 Task: Look for space in Loni, India from 2nd September, 2023 to 10th September, 2023 for 1 adult in price range Rs.5000 to Rs.16000. Place can be private room with 1  bedroom having 1 bed and 1 bathroom. Property type can be house, flat, guest house, hotel. Booking option can be shelf check-in. Required host language is English.
Action: Mouse moved to (485, 90)
Screenshot: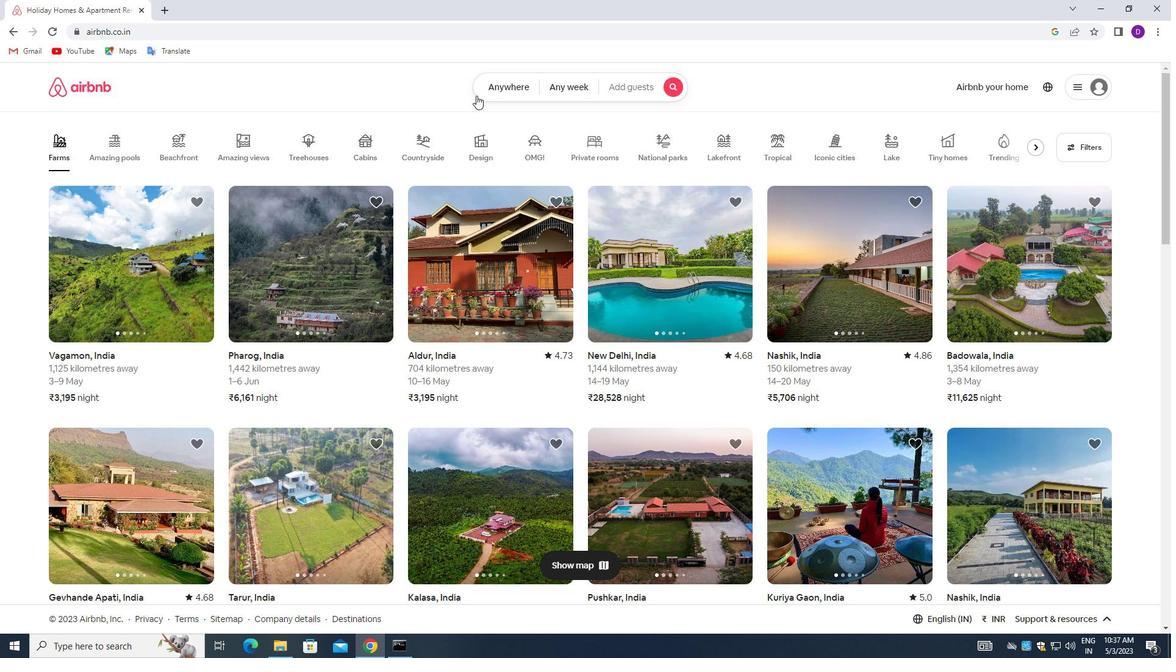
Action: Mouse pressed left at (485, 90)
Screenshot: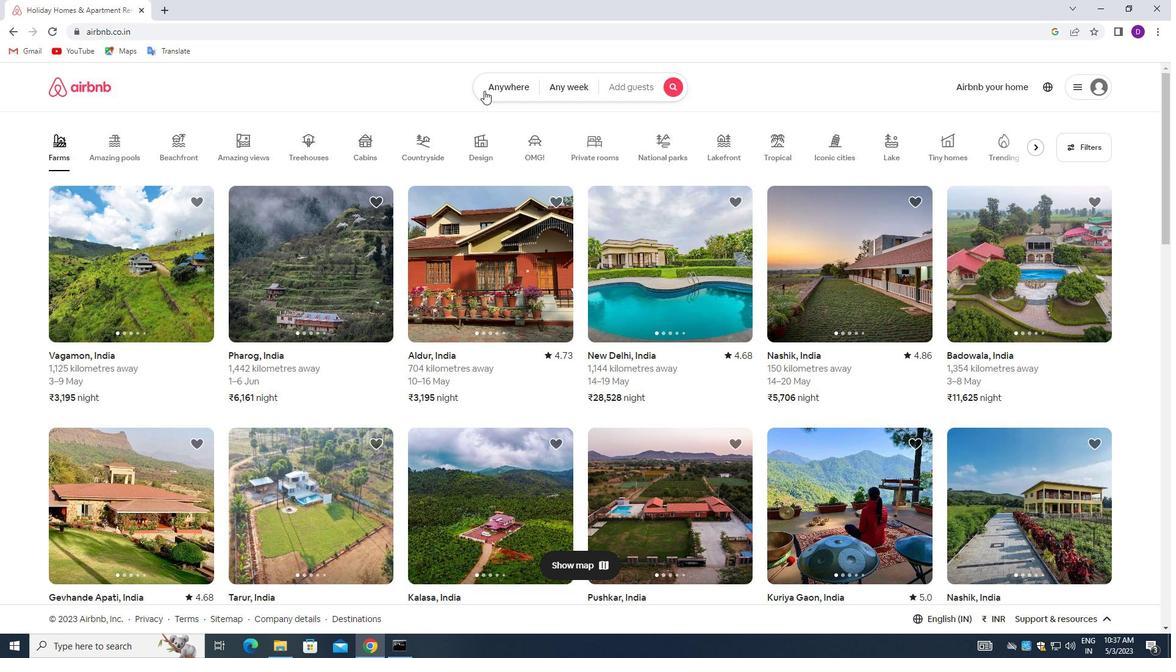 
Action: Mouse moved to (377, 137)
Screenshot: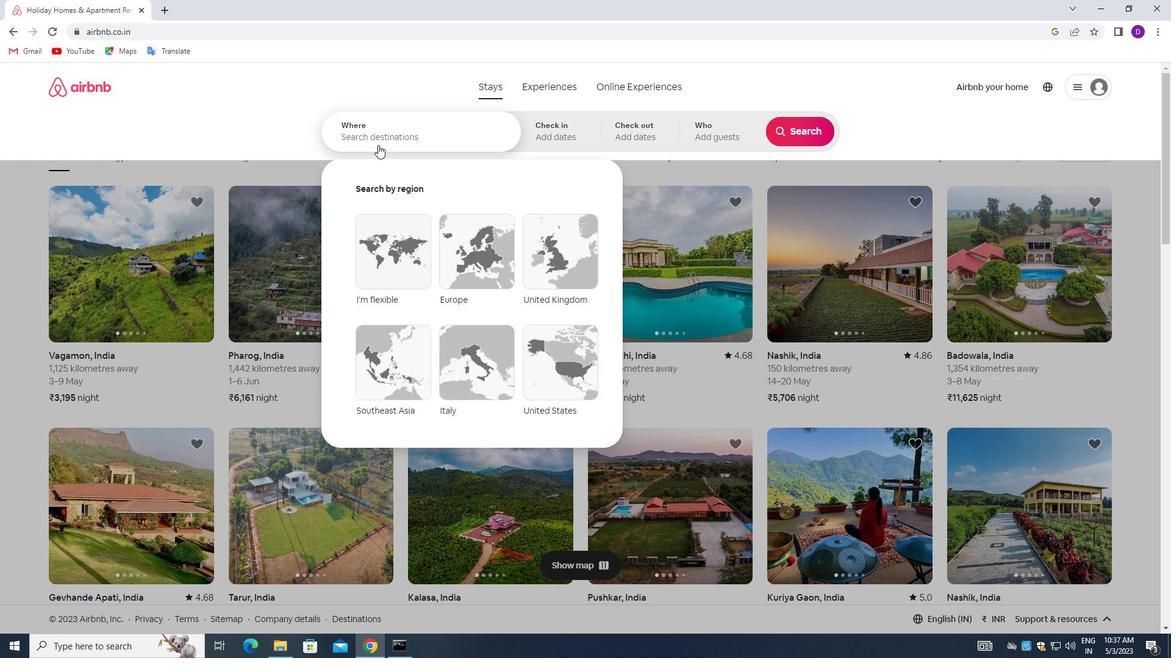 
Action: Mouse pressed left at (377, 137)
Screenshot: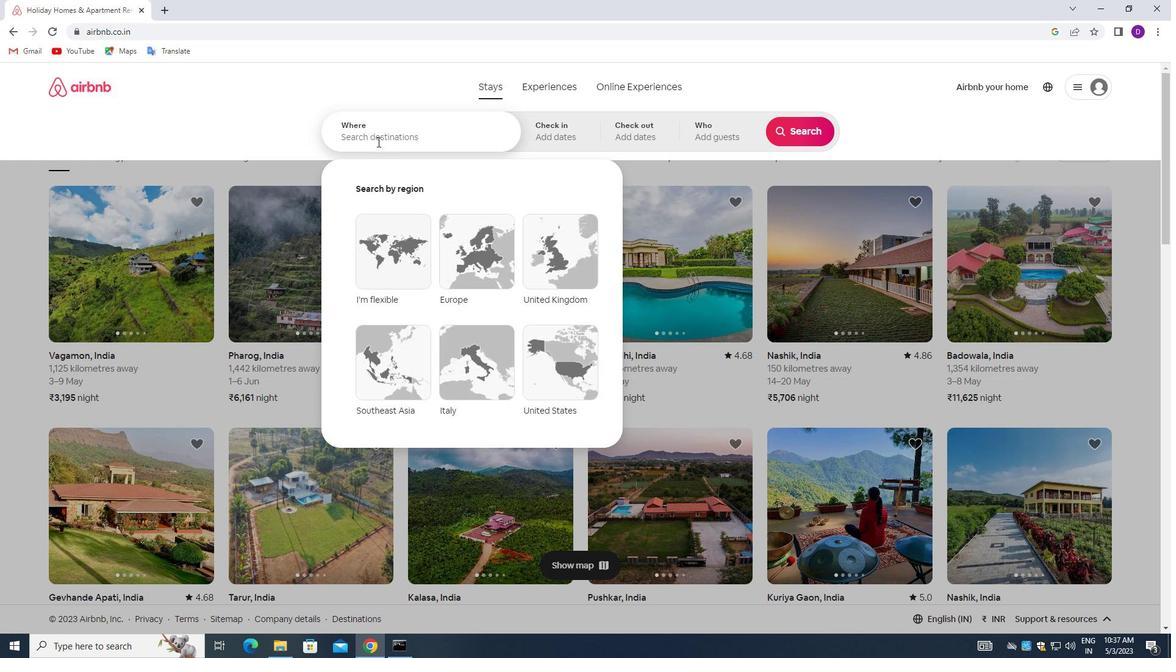 
Action: Mouse moved to (250, 119)
Screenshot: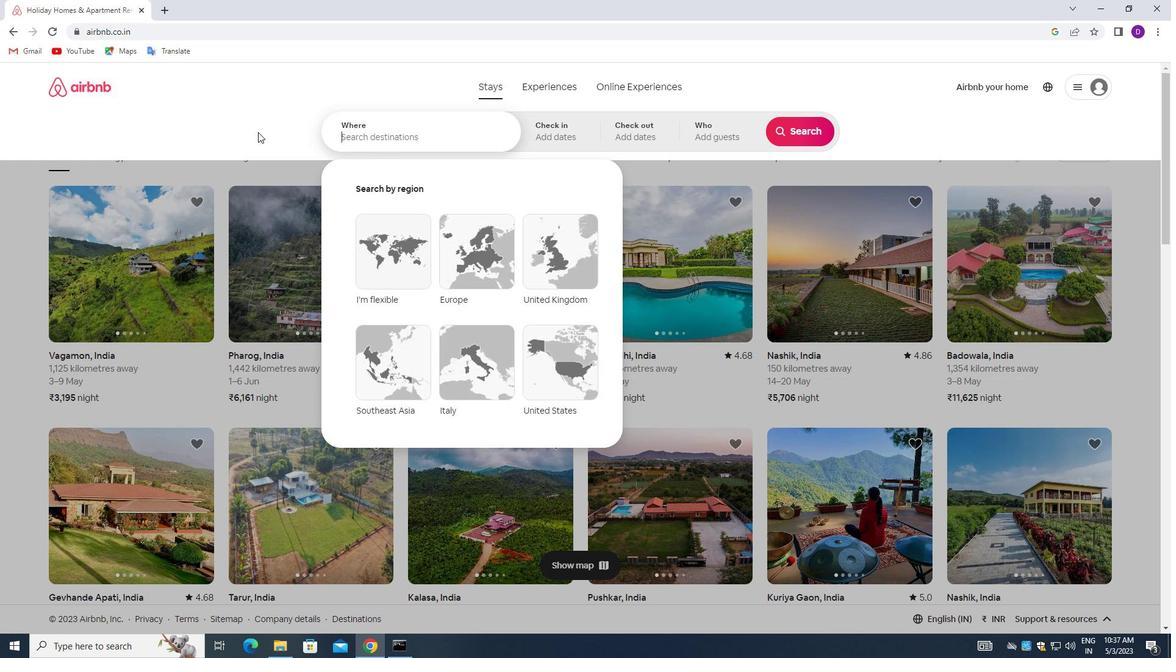 
Action: Key pressed <Key.shift>LONI,<Key.space><Key.shift>INDIA<Key.enter>
Screenshot: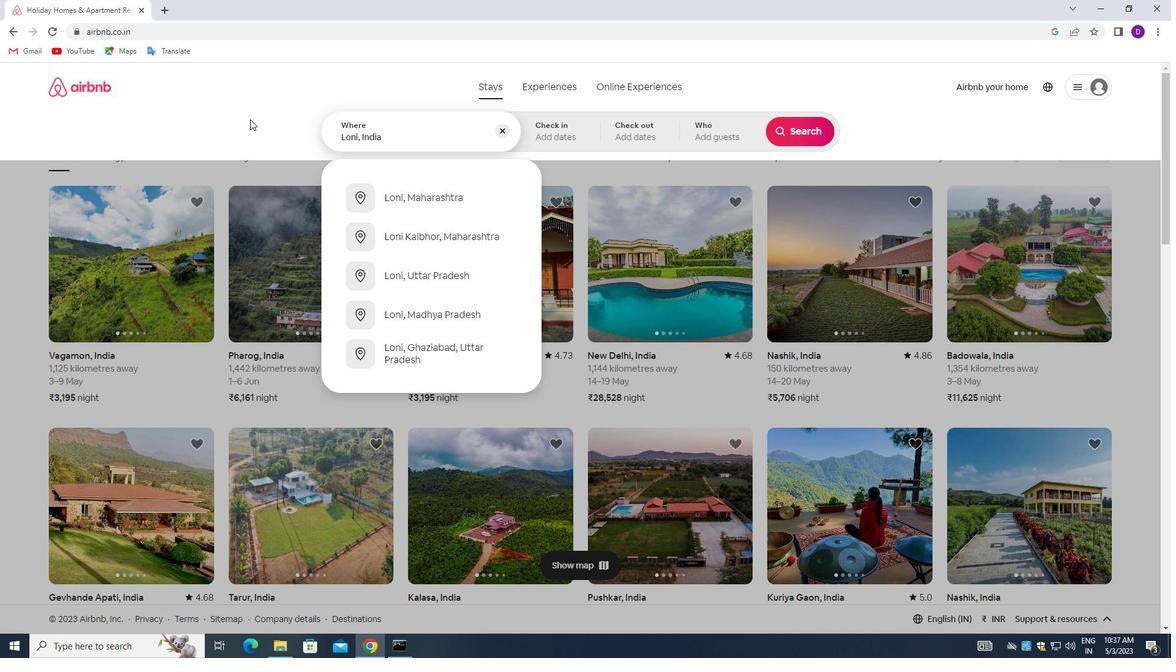 
Action: Mouse moved to (802, 230)
Screenshot: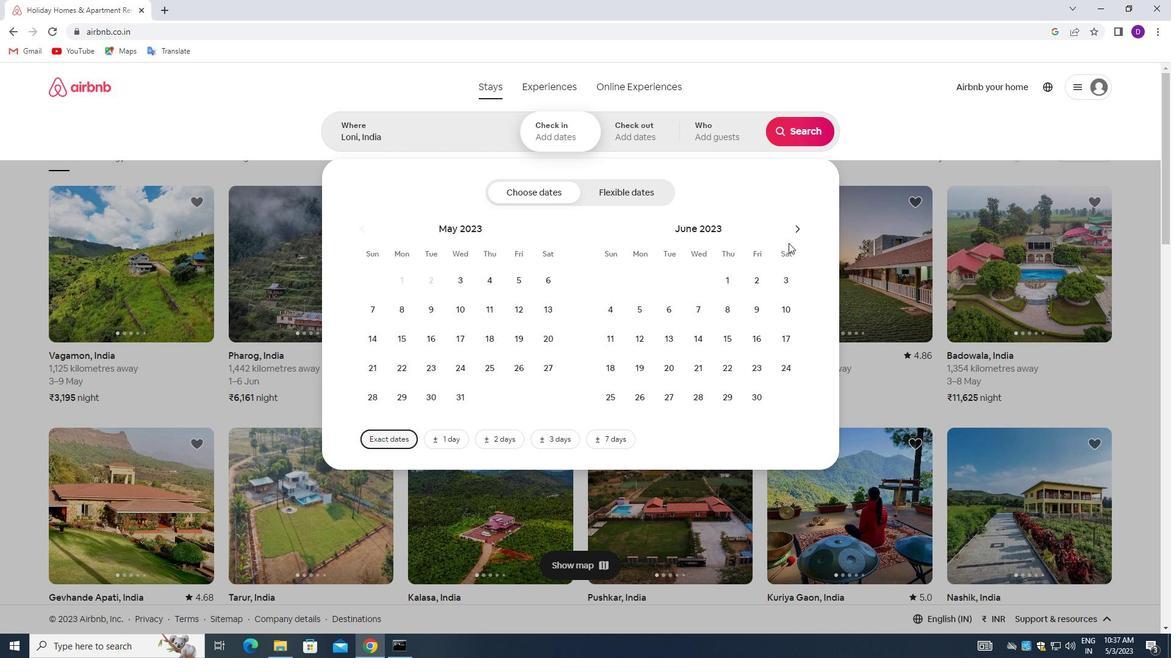 
Action: Mouse pressed left at (802, 230)
Screenshot: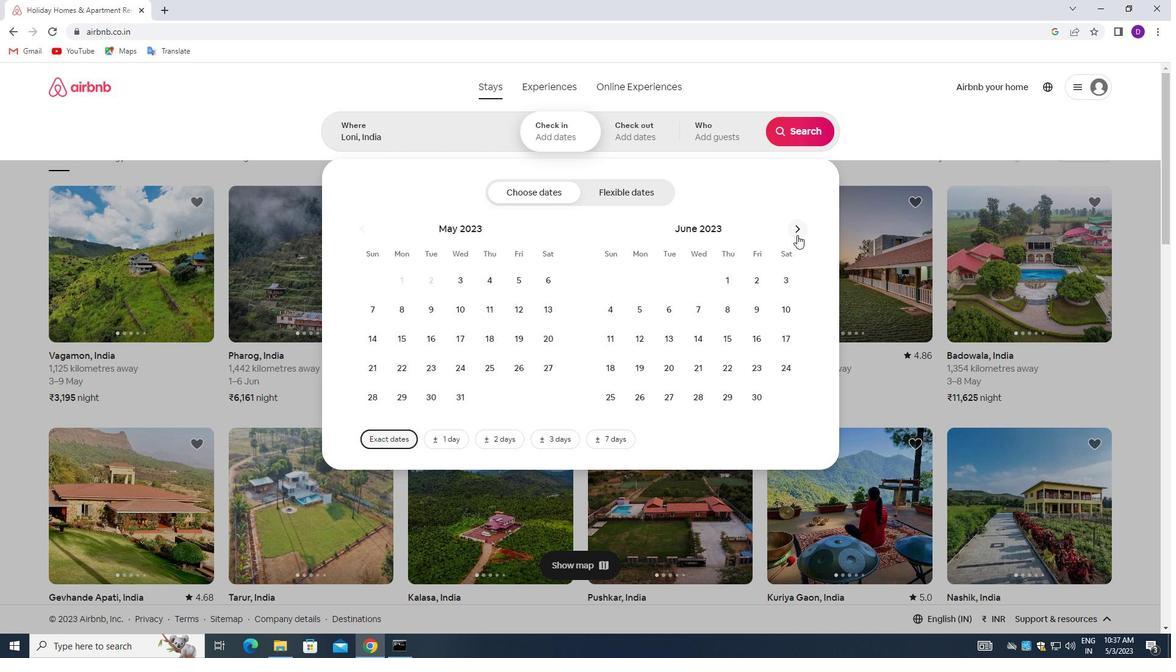 
Action: Mouse pressed left at (802, 230)
Screenshot: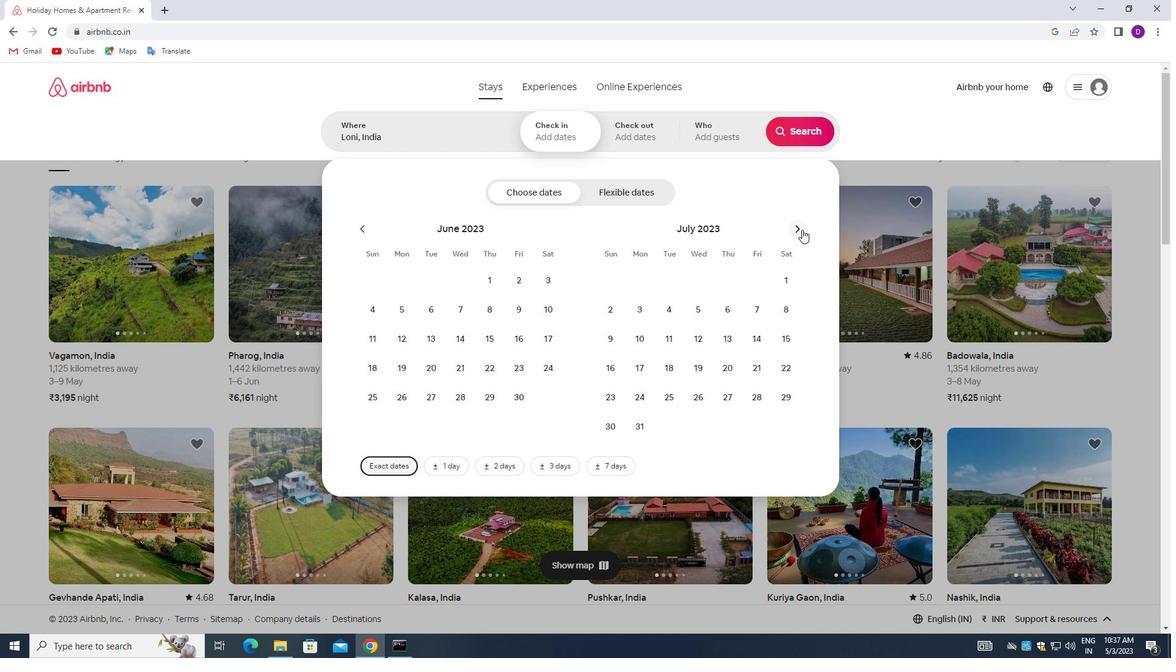 
Action: Mouse pressed left at (802, 230)
Screenshot: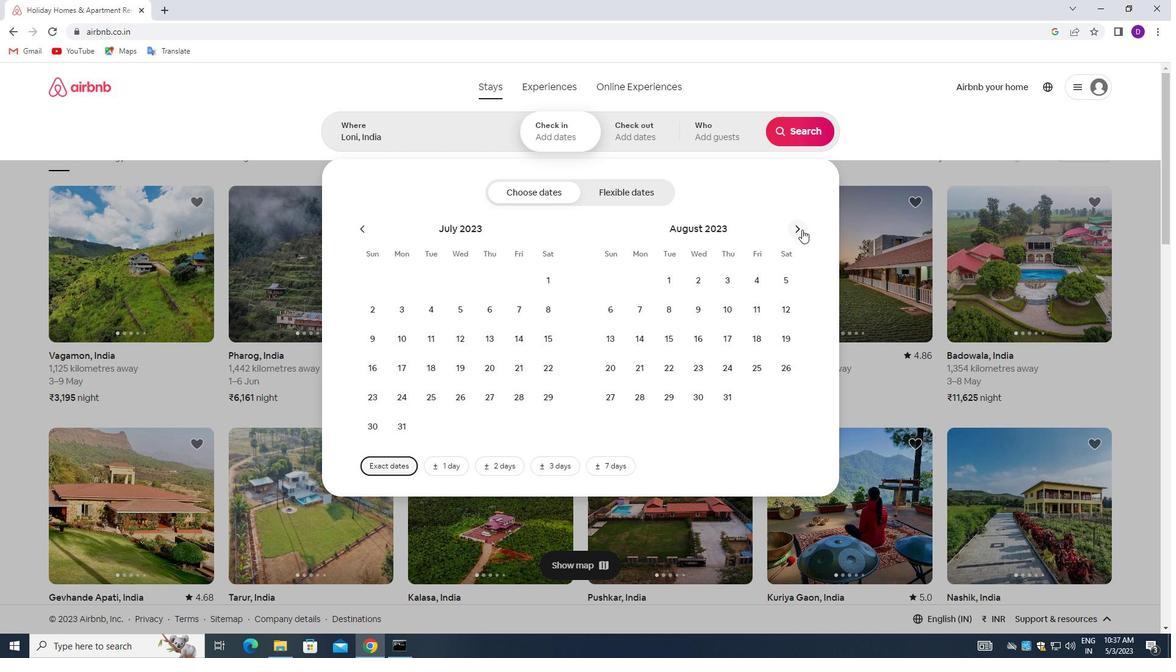 
Action: Mouse moved to (790, 280)
Screenshot: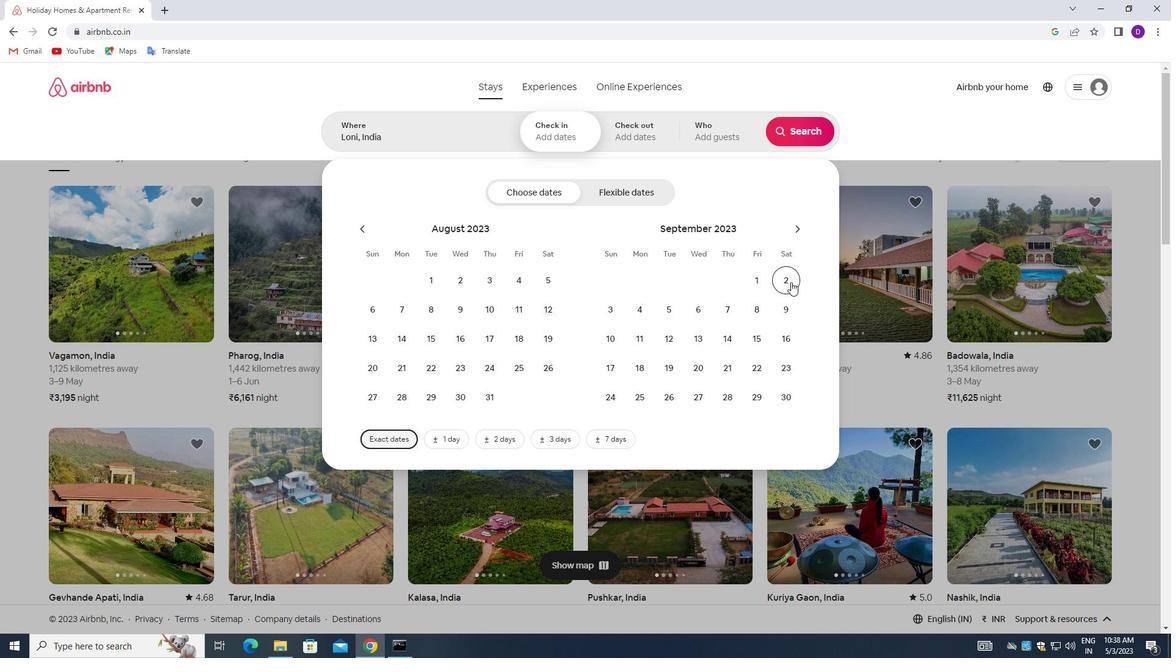 
Action: Mouse pressed left at (790, 280)
Screenshot: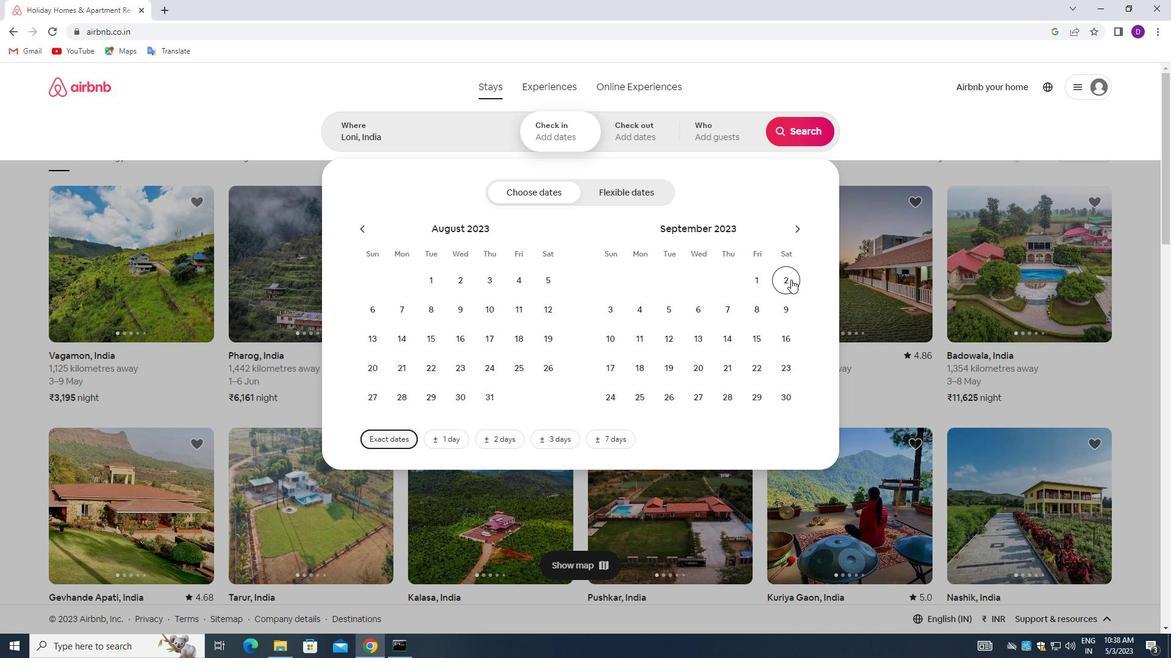 
Action: Mouse moved to (615, 333)
Screenshot: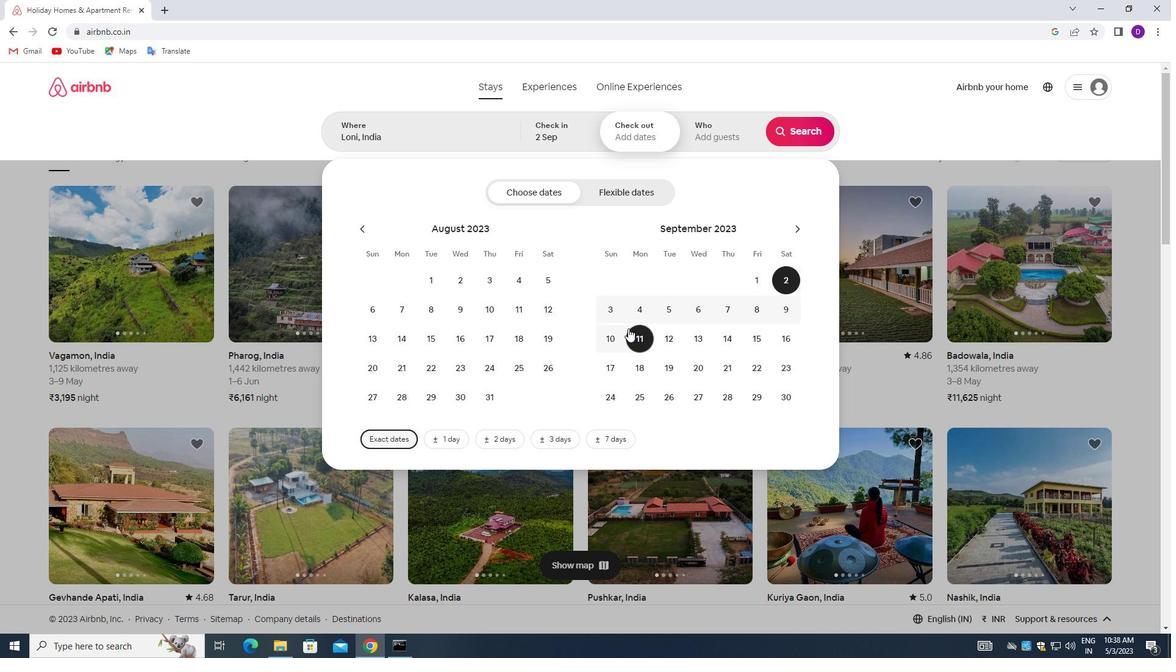 
Action: Mouse pressed left at (615, 333)
Screenshot: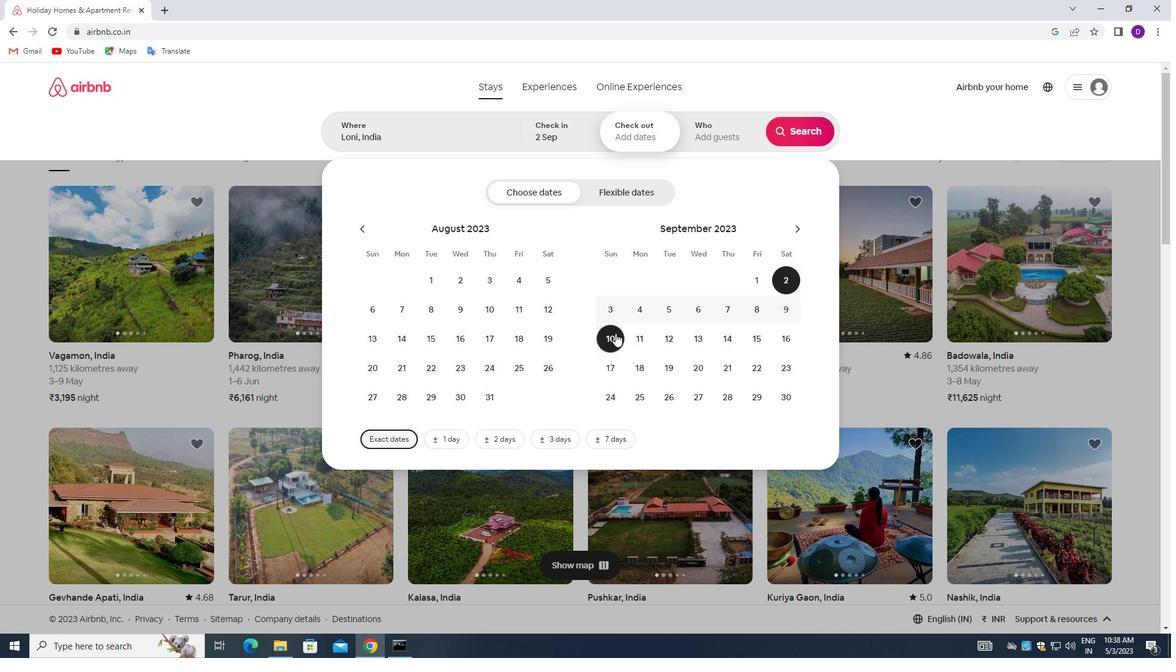 
Action: Mouse moved to (702, 136)
Screenshot: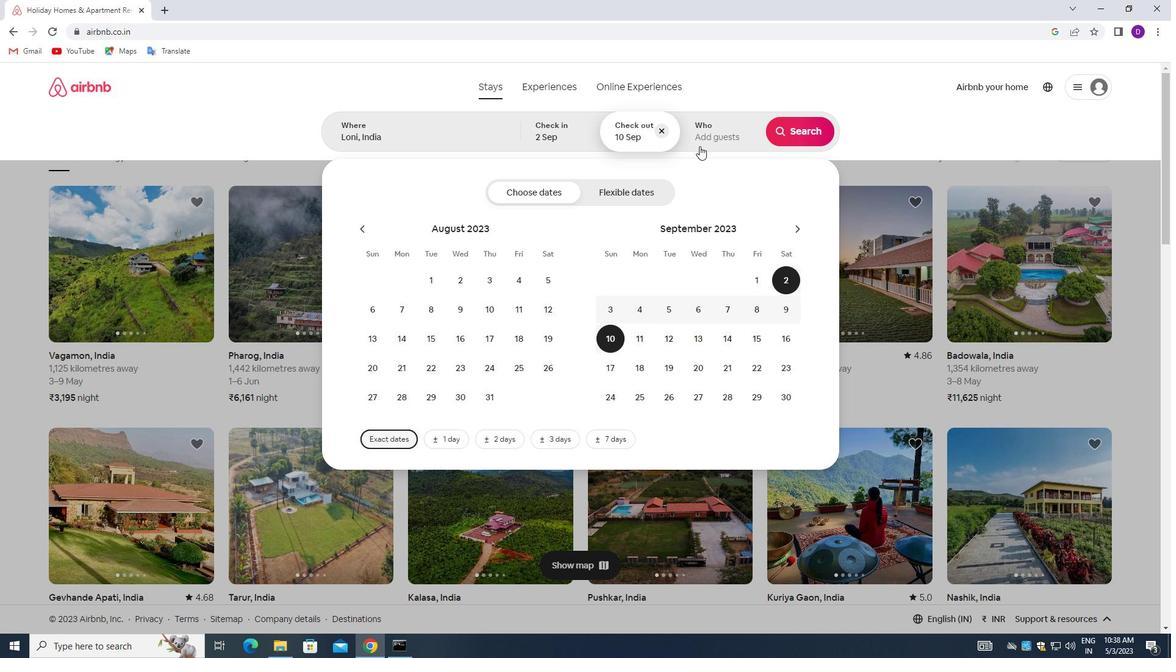 
Action: Mouse pressed left at (702, 136)
Screenshot: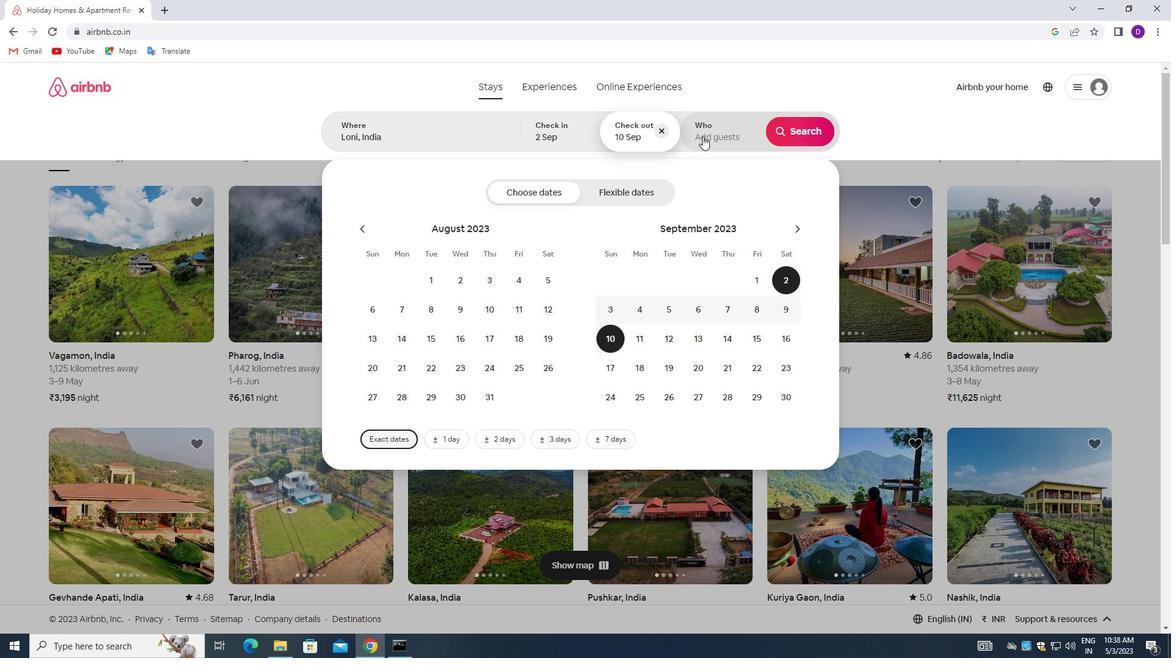 
Action: Mouse moved to (804, 197)
Screenshot: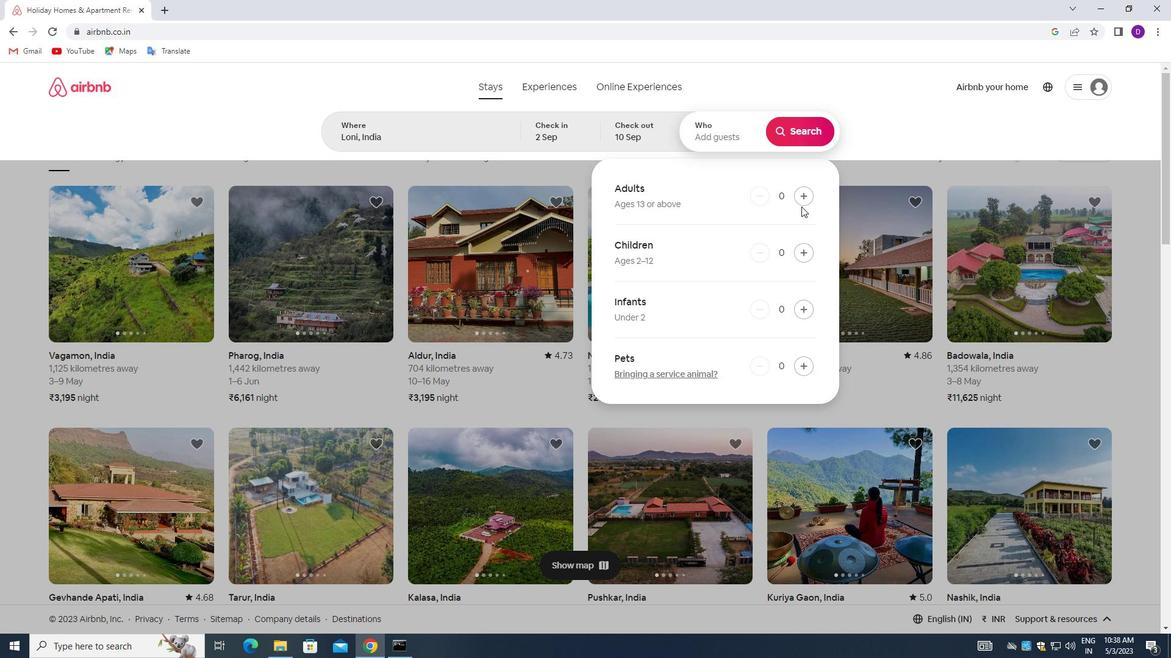 
Action: Mouse pressed left at (804, 197)
Screenshot: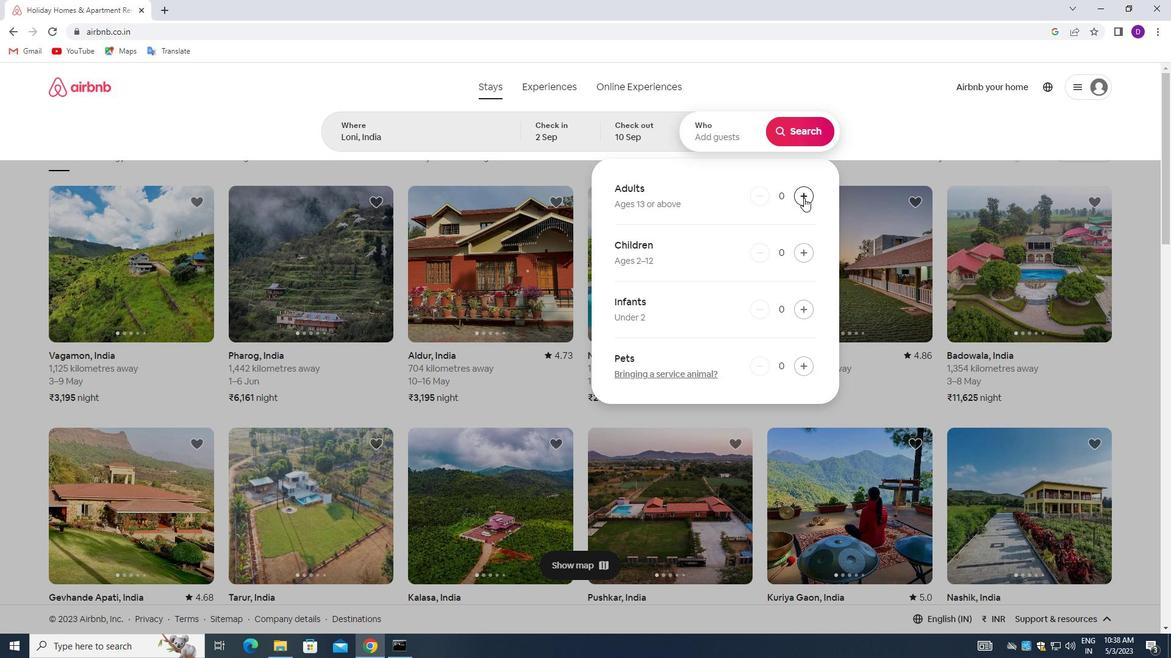 
Action: Mouse moved to (799, 134)
Screenshot: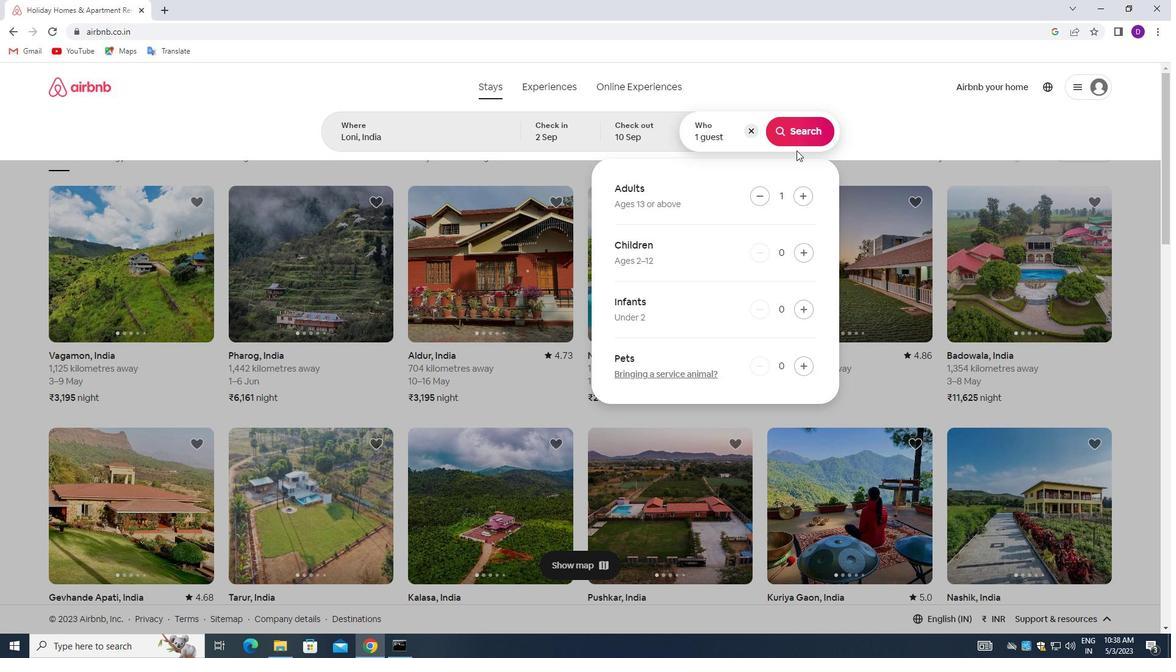 
Action: Mouse pressed left at (799, 134)
Screenshot: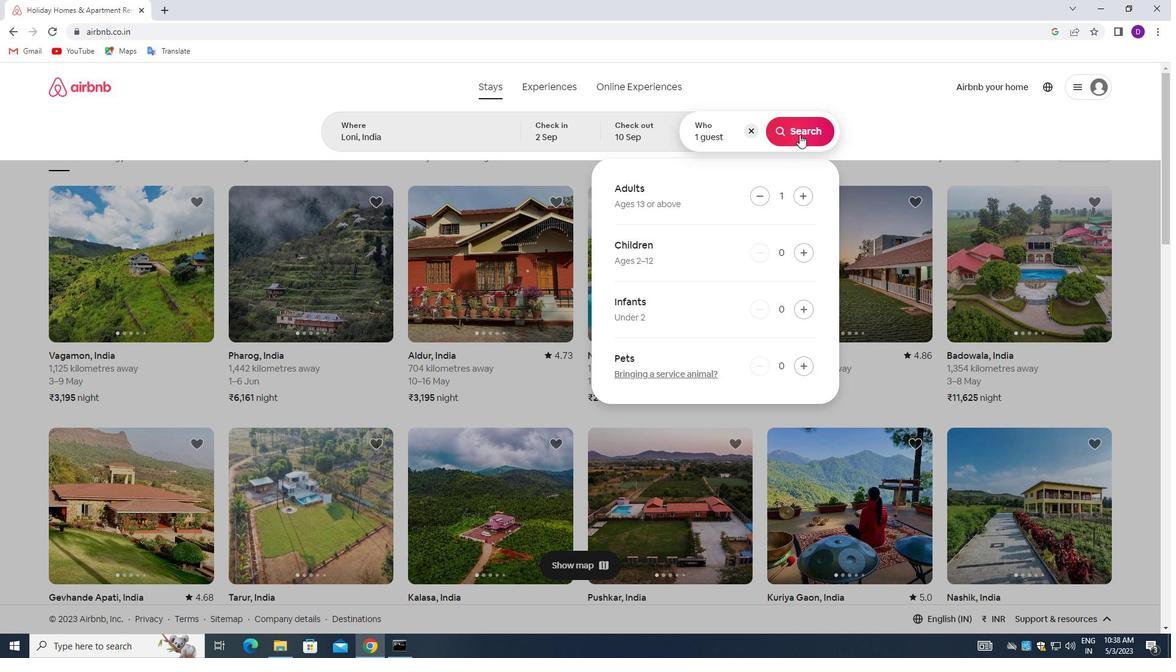 
Action: Mouse moved to (1105, 137)
Screenshot: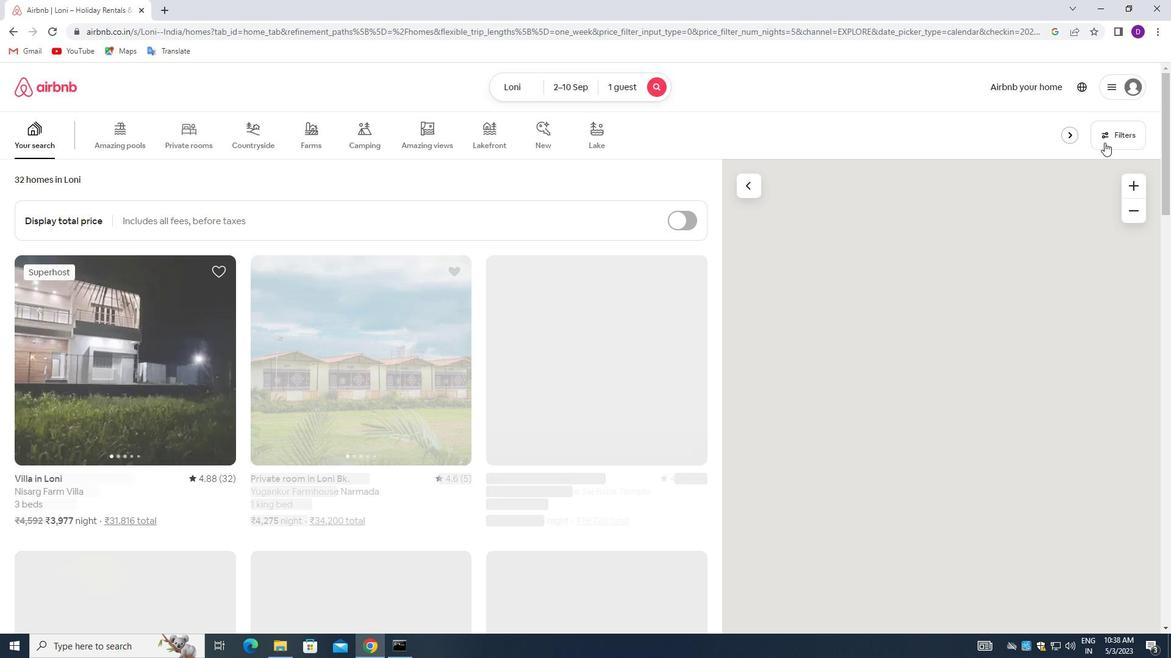 
Action: Mouse pressed left at (1105, 137)
Screenshot: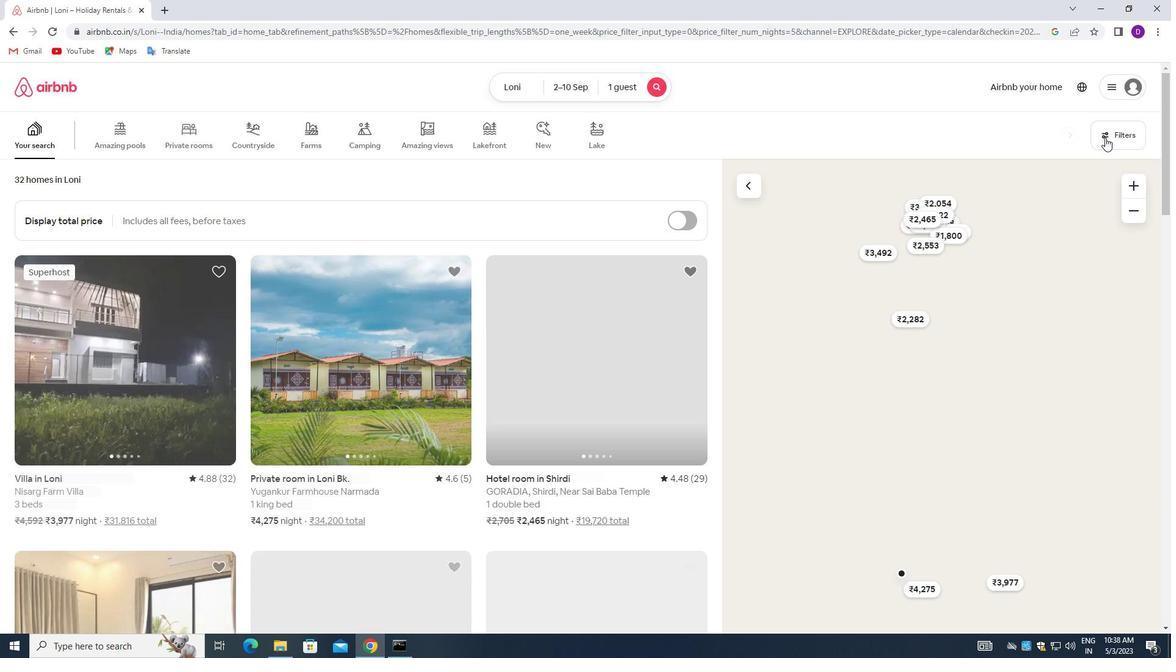 
Action: Mouse moved to (430, 292)
Screenshot: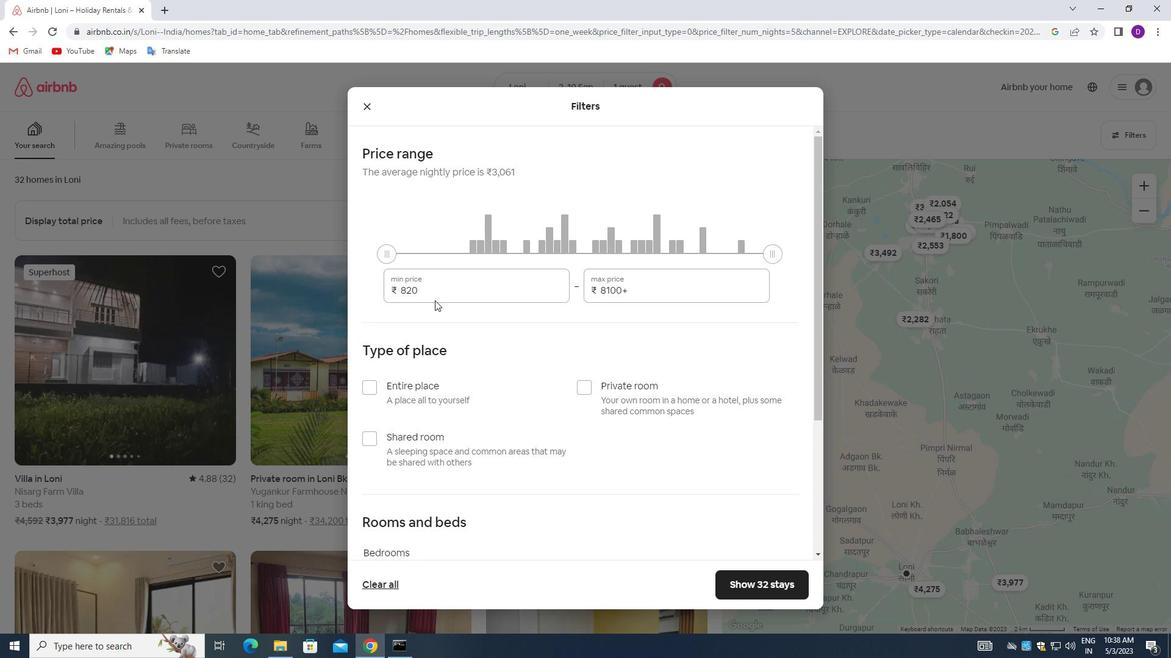 
Action: Mouse pressed left at (430, 292)
Screenshot: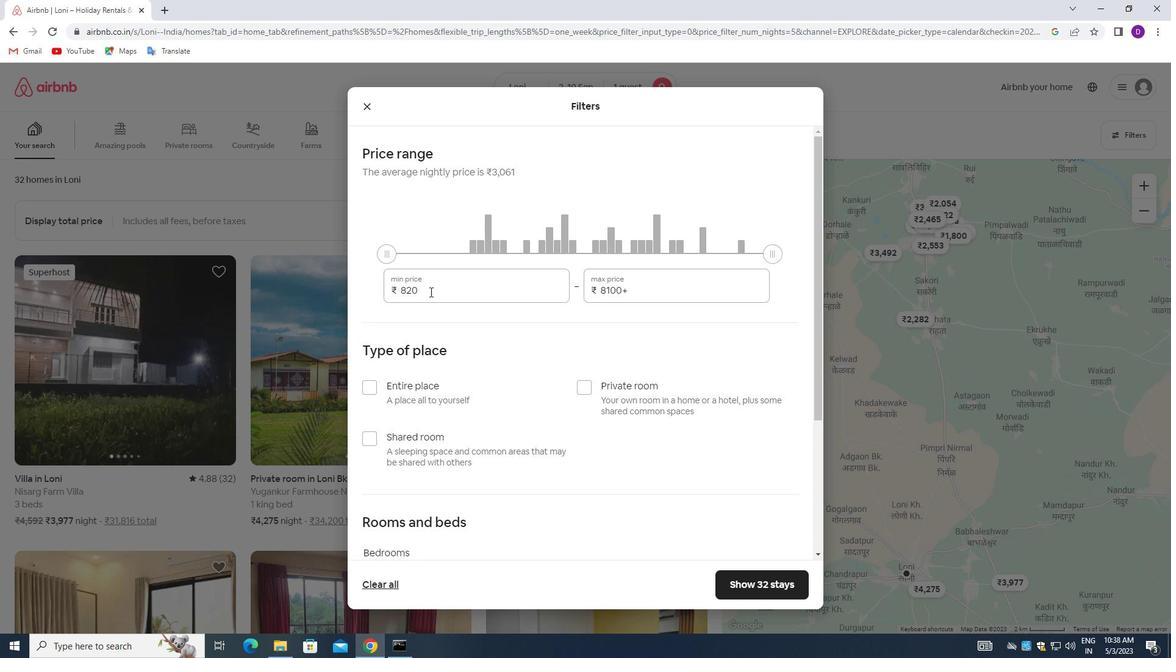 
Action: Mouse pressed left at (430, 292)
Screenshot: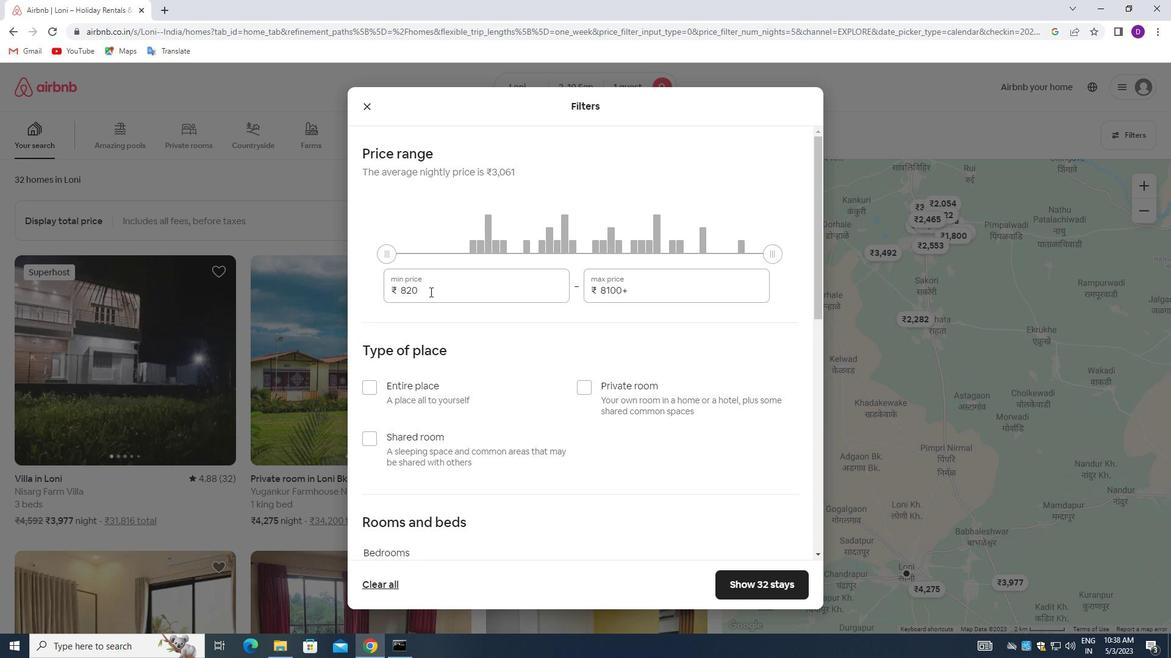 
Action: Key pressed 5000<Key.tab>16000
Screenshot: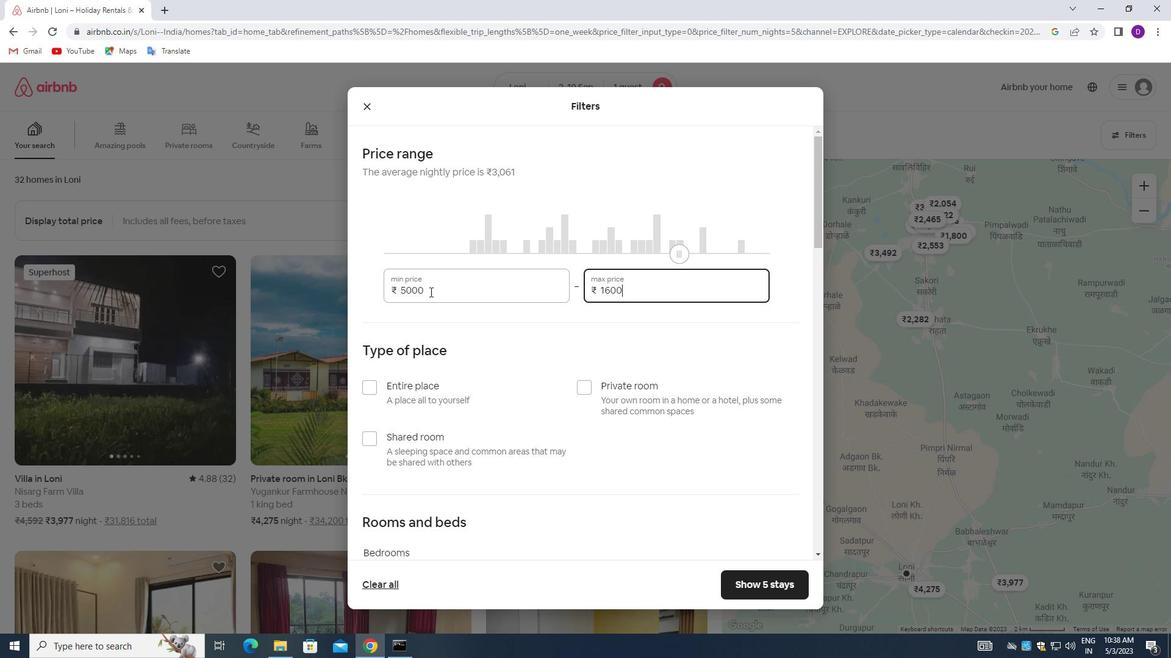 
Action: Mouse moved to (514, 342)
Screenshot: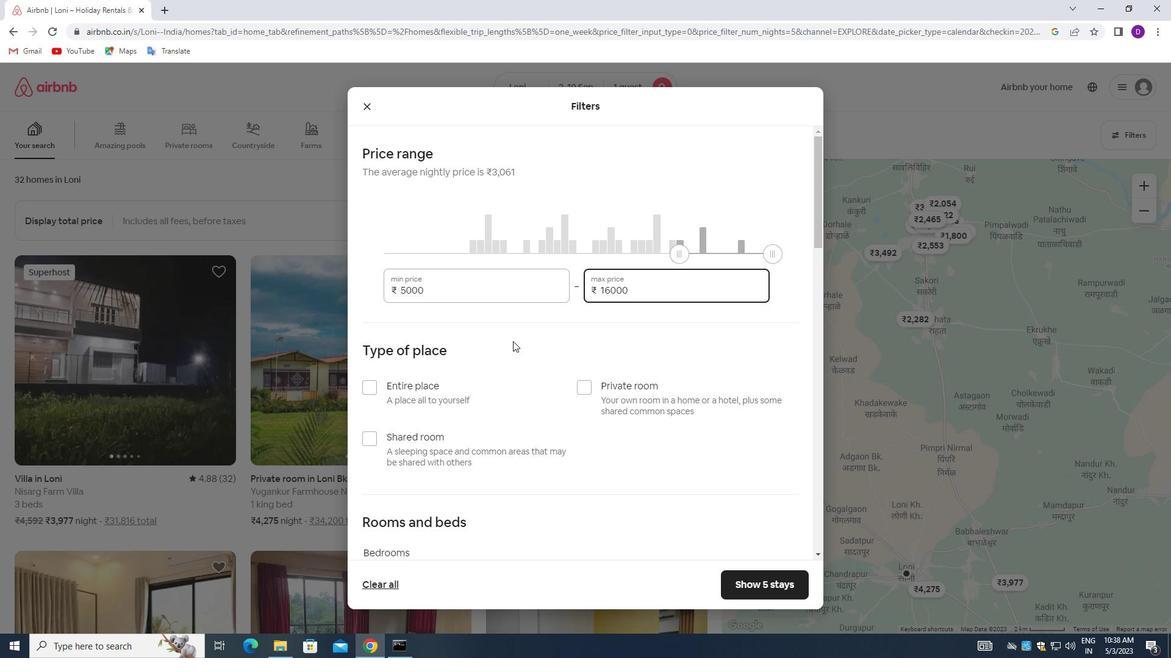 
Action: Mouse scrolled (514, 342) with delta (0, 0)
Screenshot: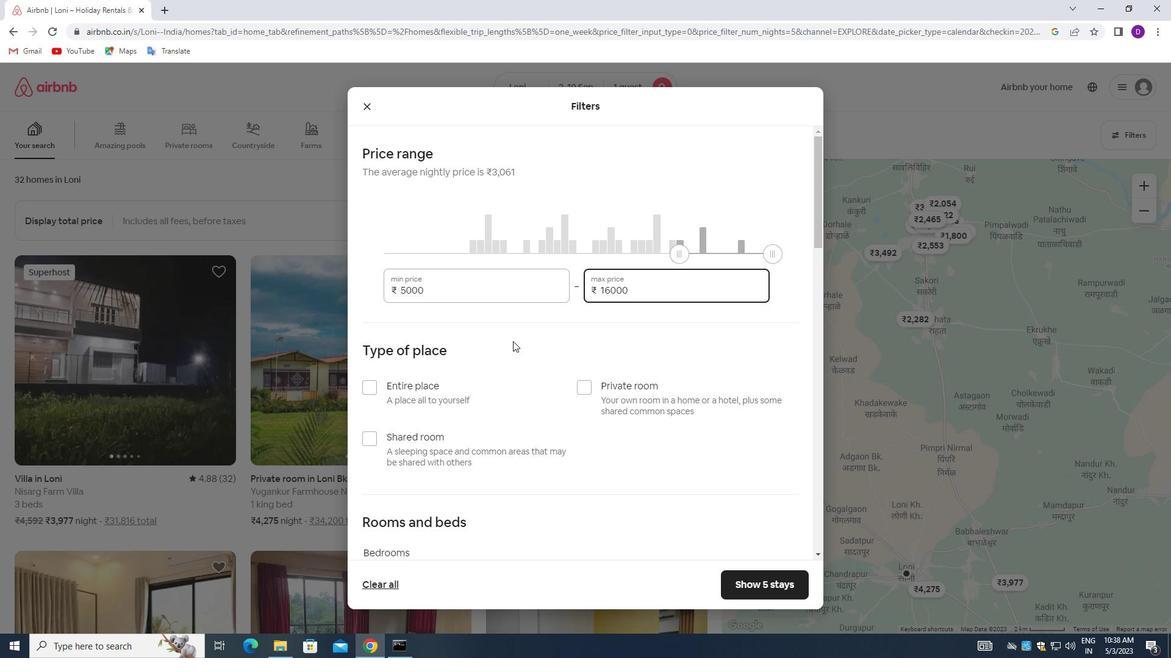 
Action: Mouse moved to (515, 344)
Screenshot: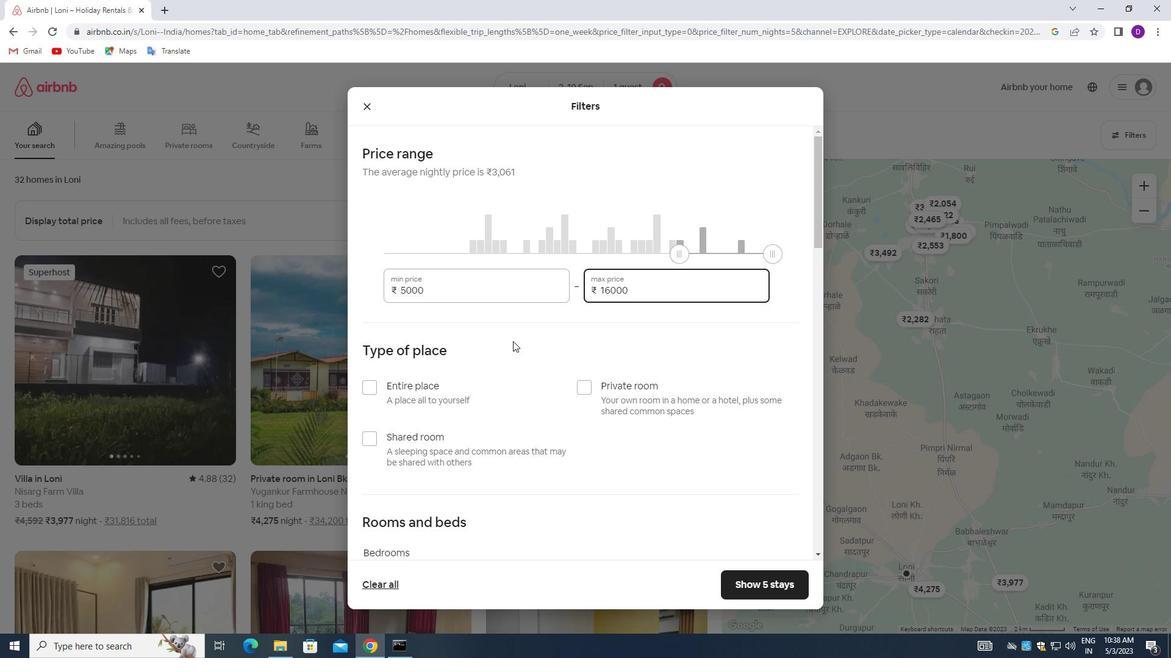 
Action: Mouse scrolled (515, 343) with delta (0, 0)
Screenshot: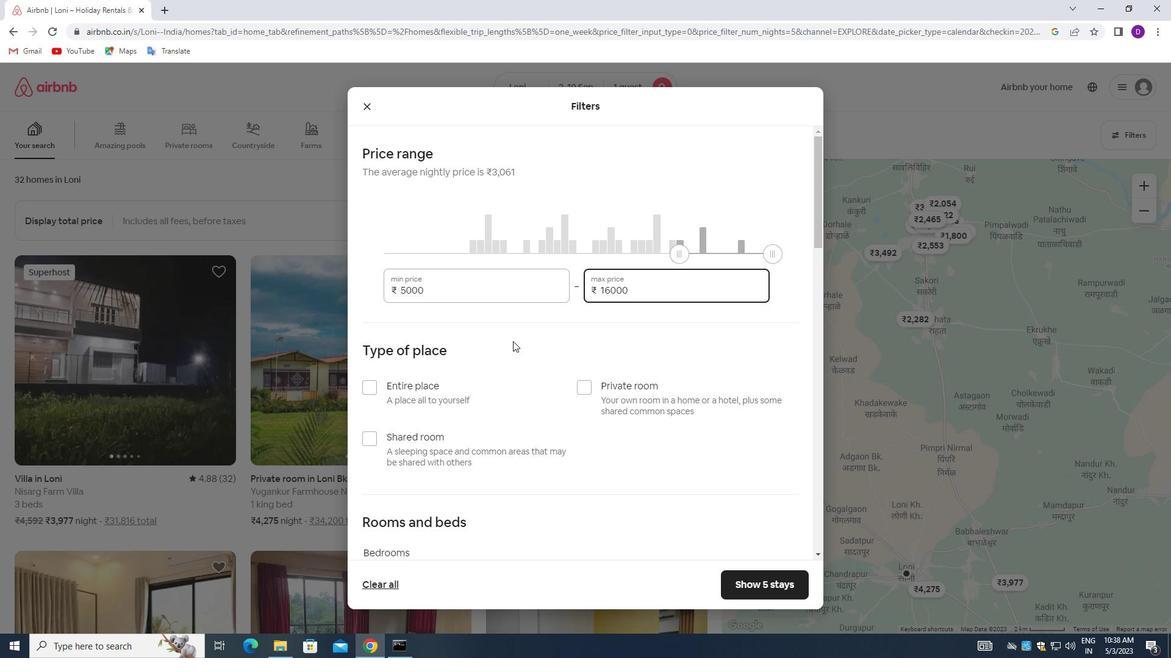 
Action: Mouse moved to (580, 270)
Screenshot: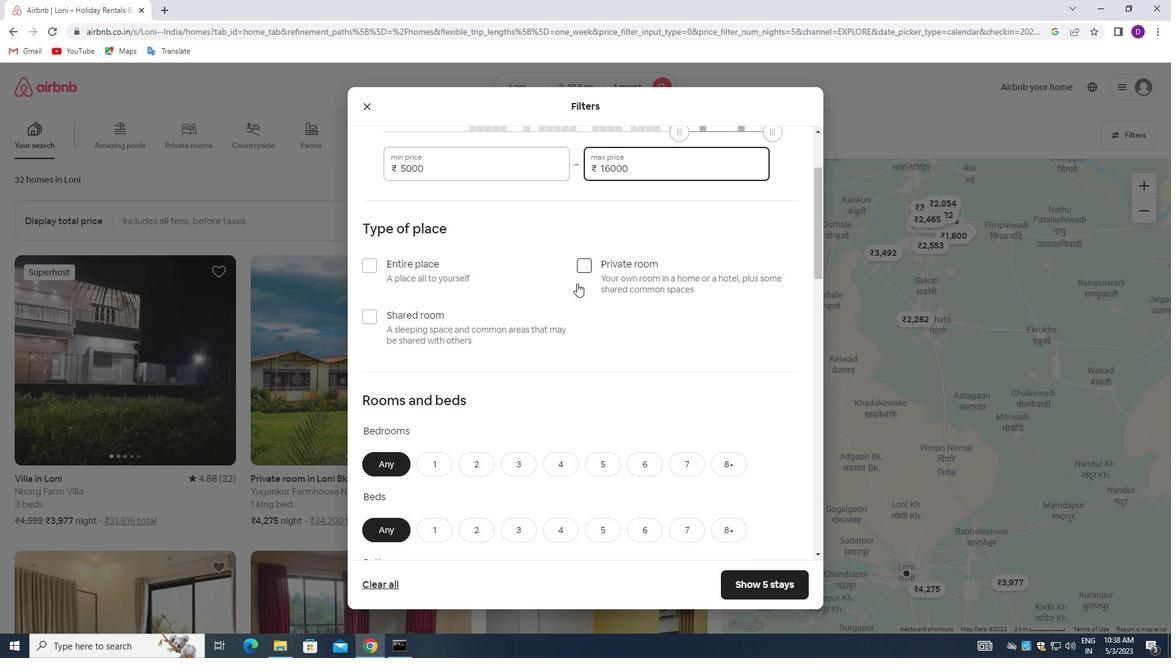 
Action: Mouse pressed left at (580, 270)
Screenshot: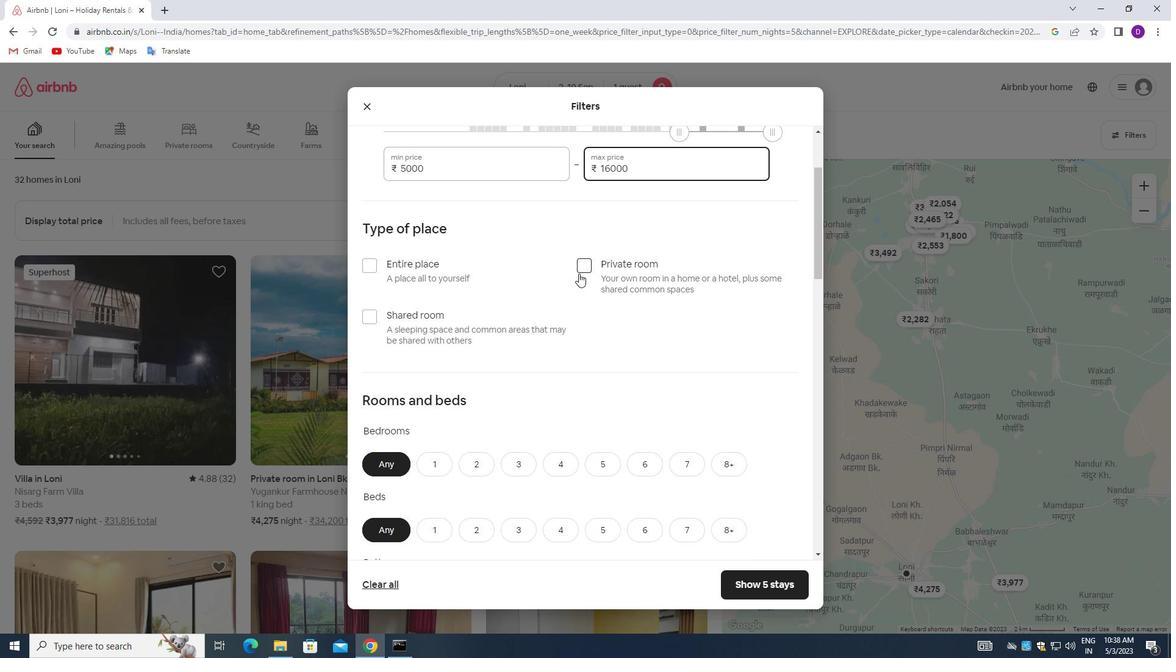 
Action: Mouse moved to (516, 325)
Screenshot: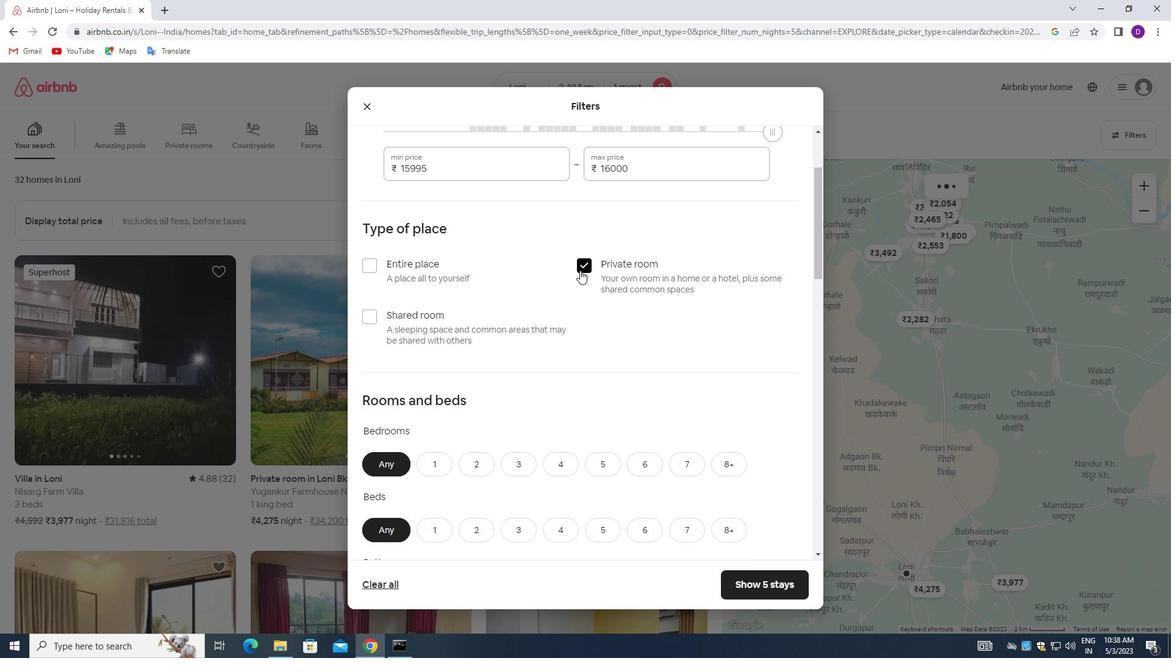 
Action: Mouse scrolled (516, 325) with delta (0, 0)
Screenshot: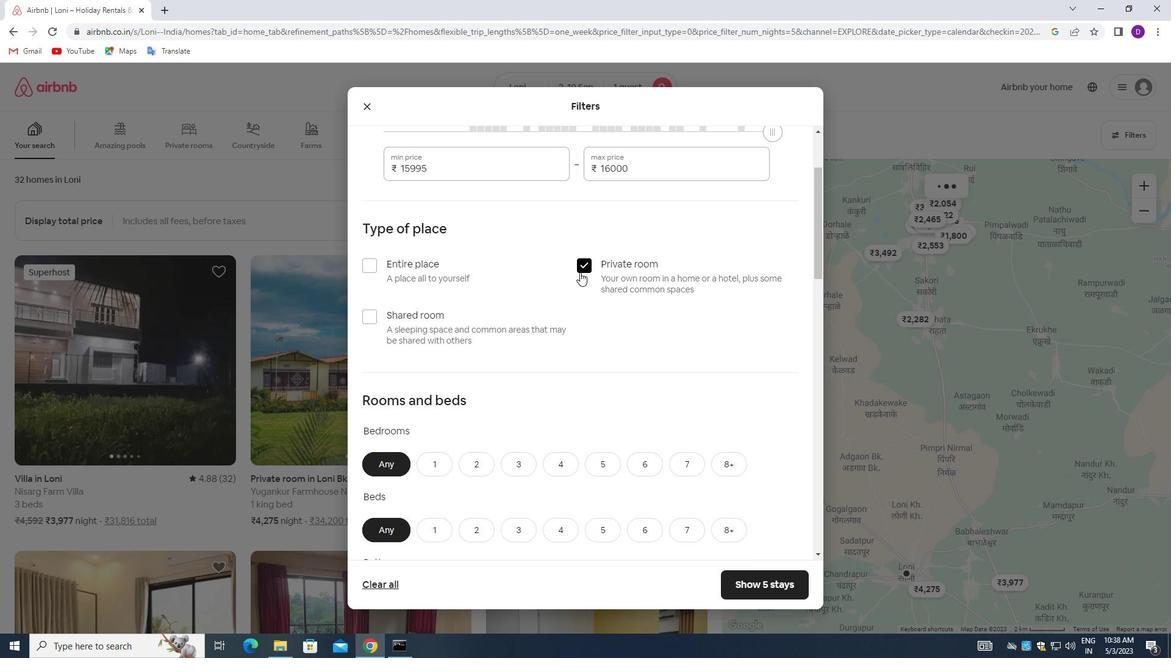 
Action: Mouse moved to (514, 327)
Screenshot: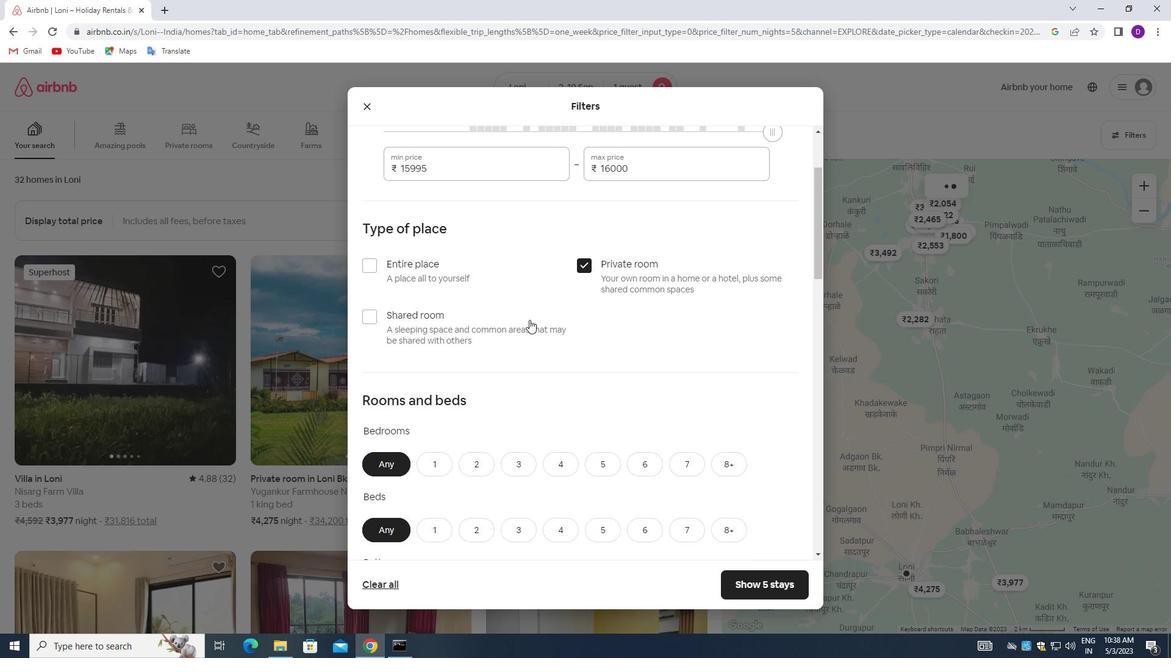 
Action: Mouse scrolled (514, 327) with delta (0, 0)
Screenshot: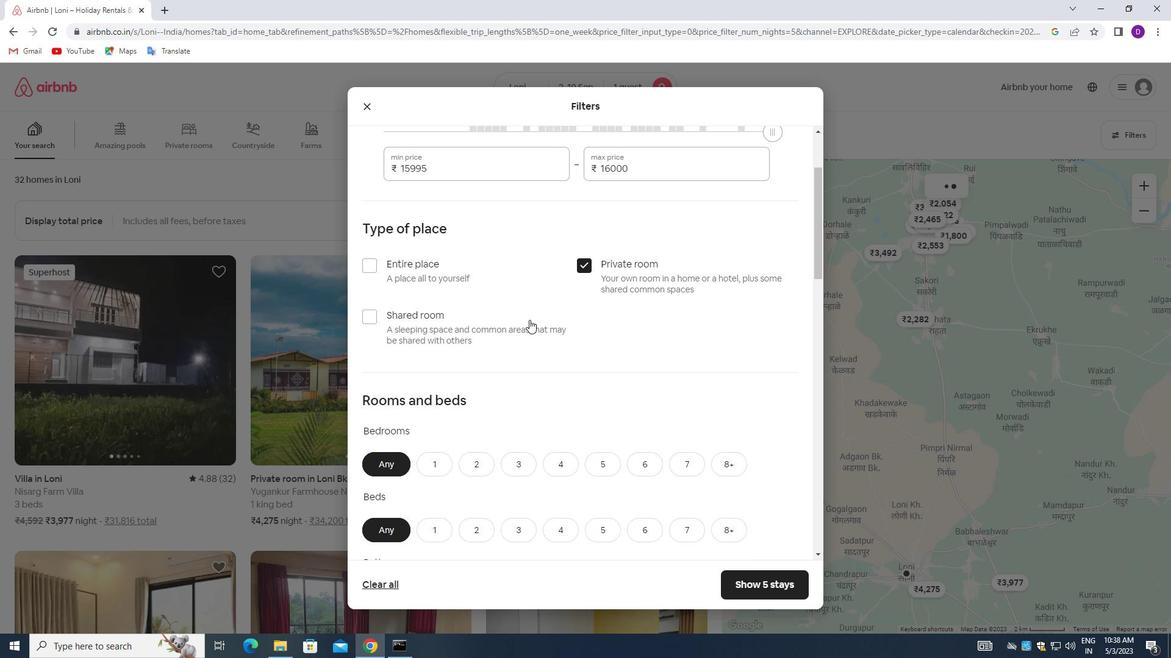 
Action: Mouse scrolled (514, 327) with delta (0, 0)
Screenshot: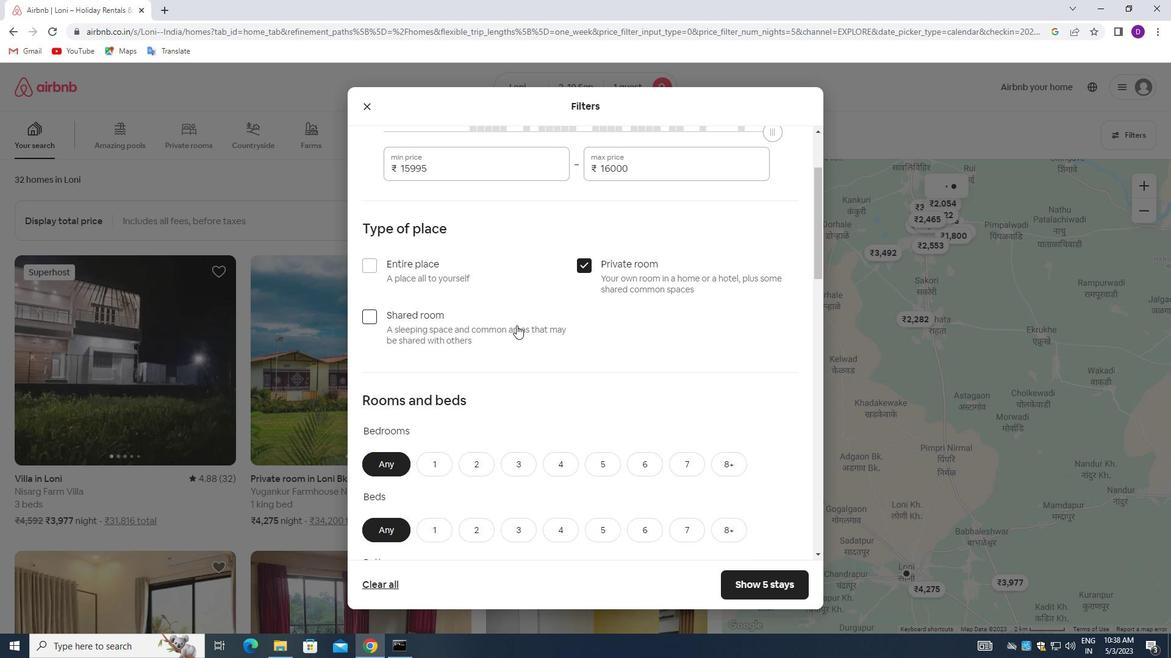 
Action: Mouse moved to (431, 291)
Screenshot: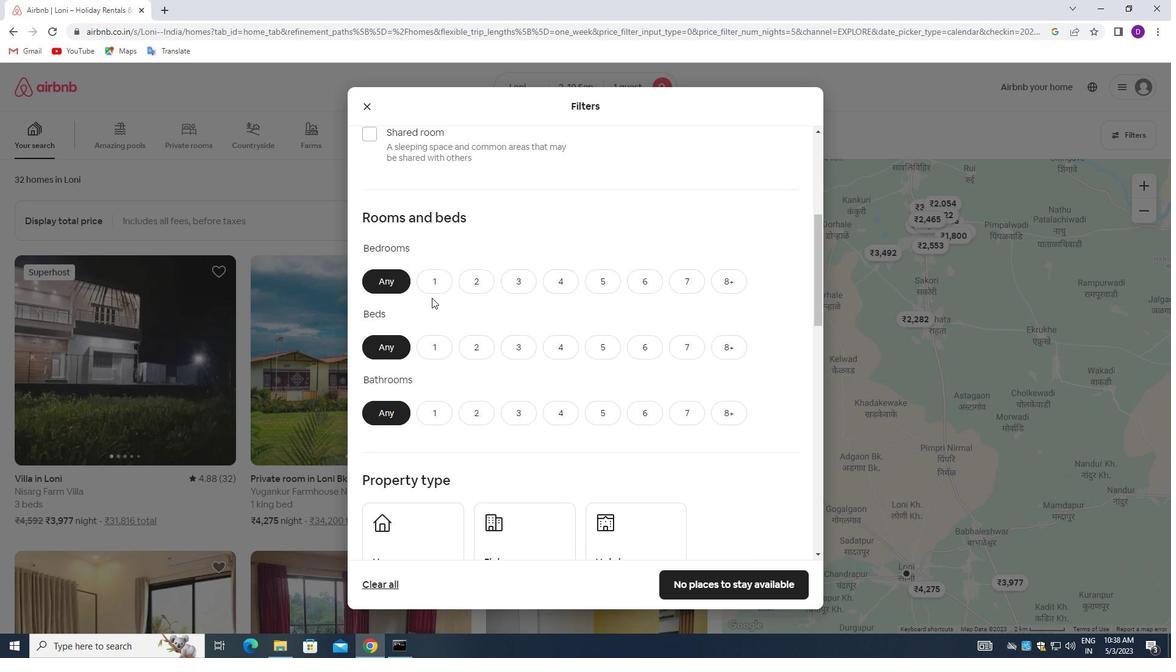 
Action: Mouse pressed left at (431, 291)
Screenshot: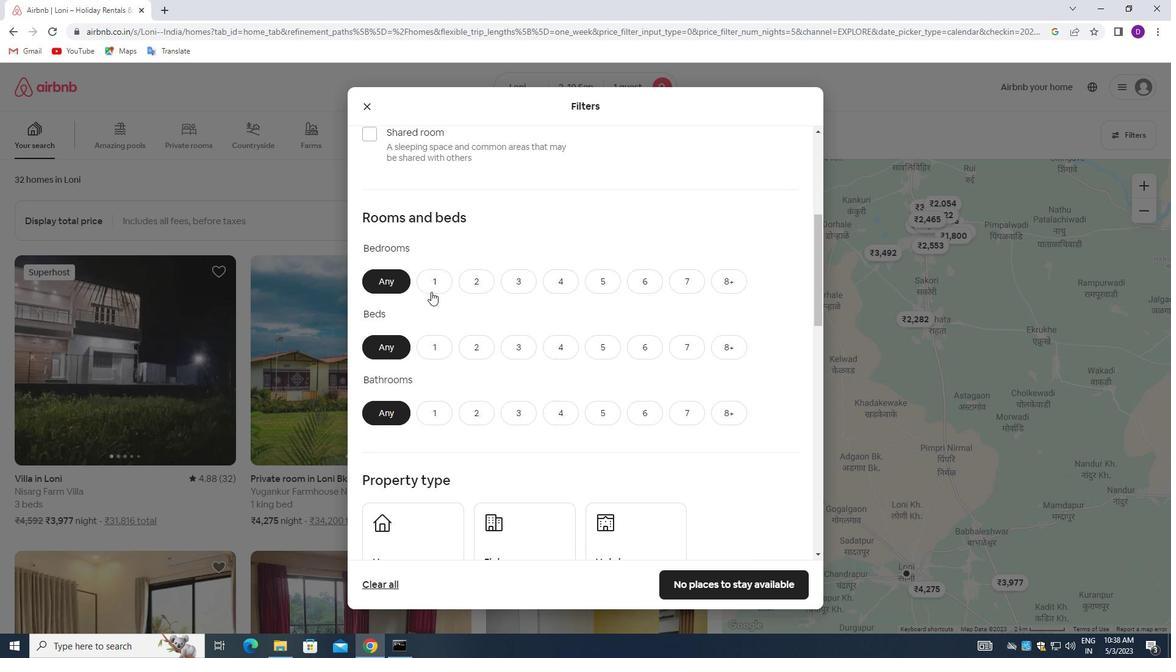 
Action: Mouse moved to (439, 355)
Screenshot: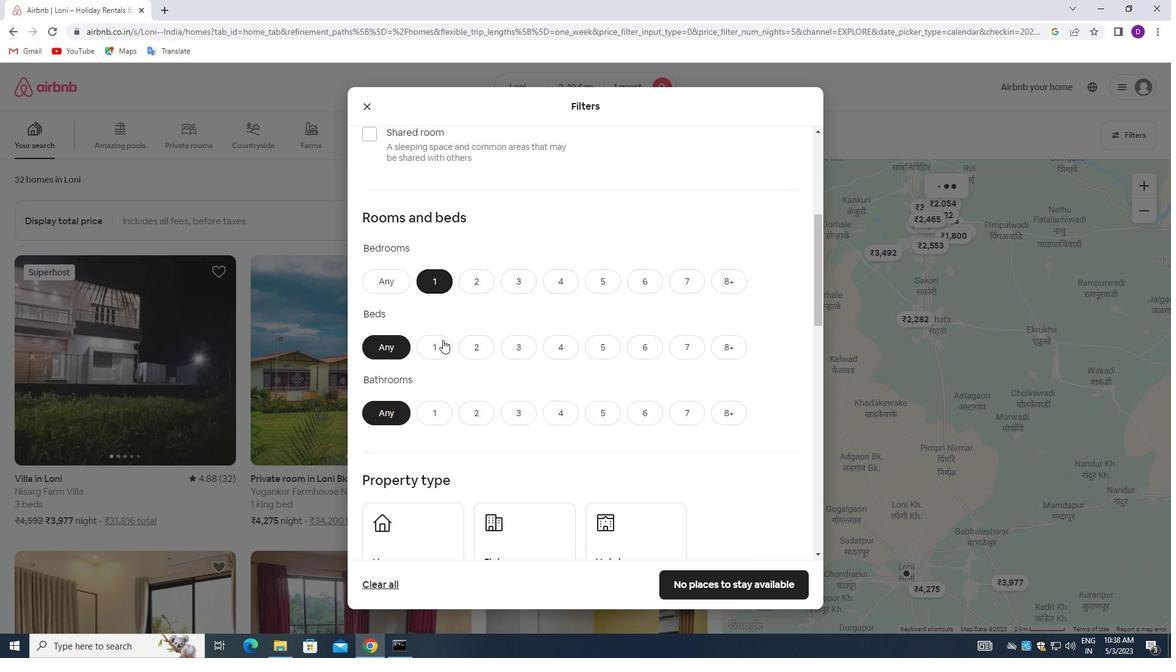 
Action: Mouse pressed left at (439, 355)
Screenshot: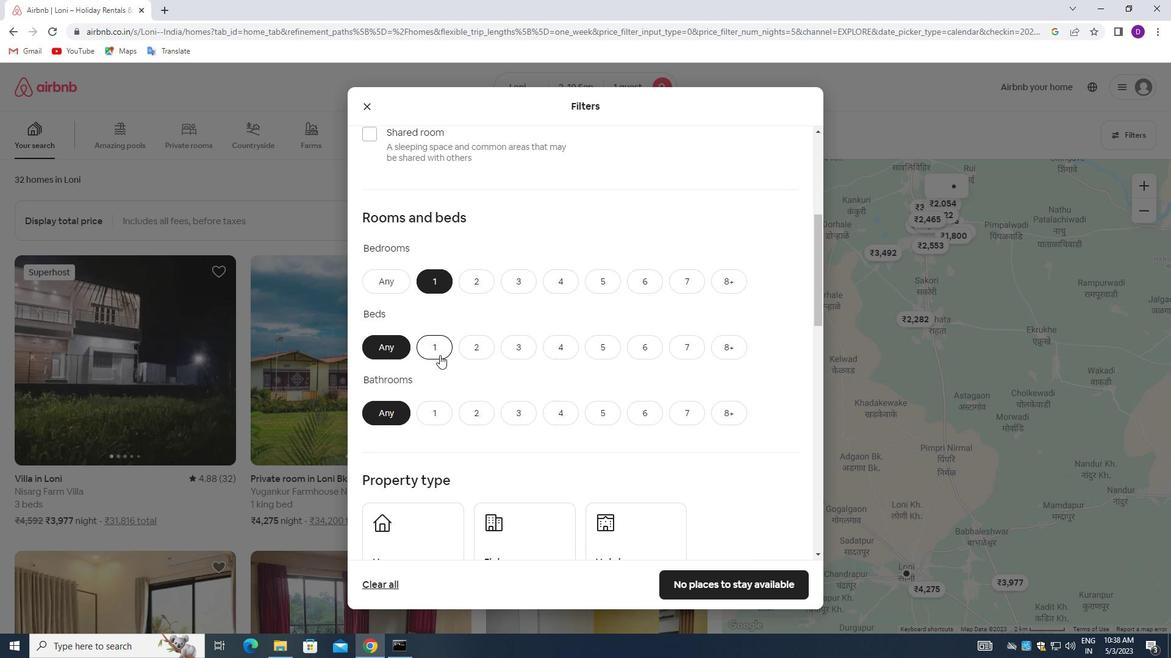 
Action: Mouse moved to (435, 408)
Screenshot: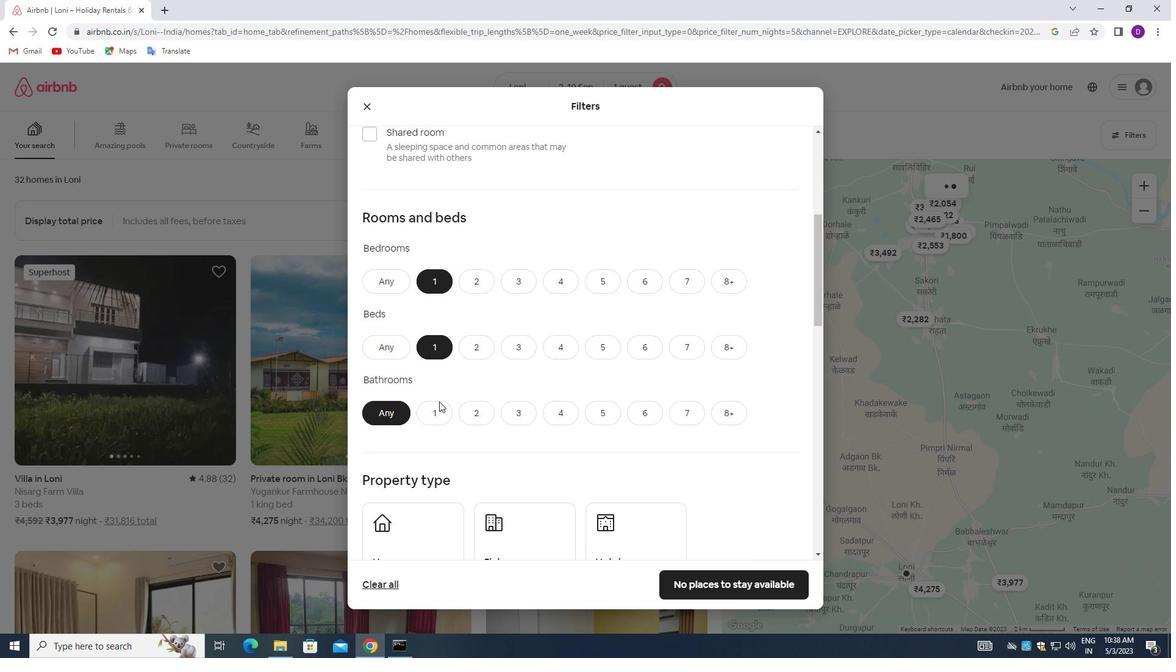 
Action: Mouse pressed left at (435, 408)
Screenshot: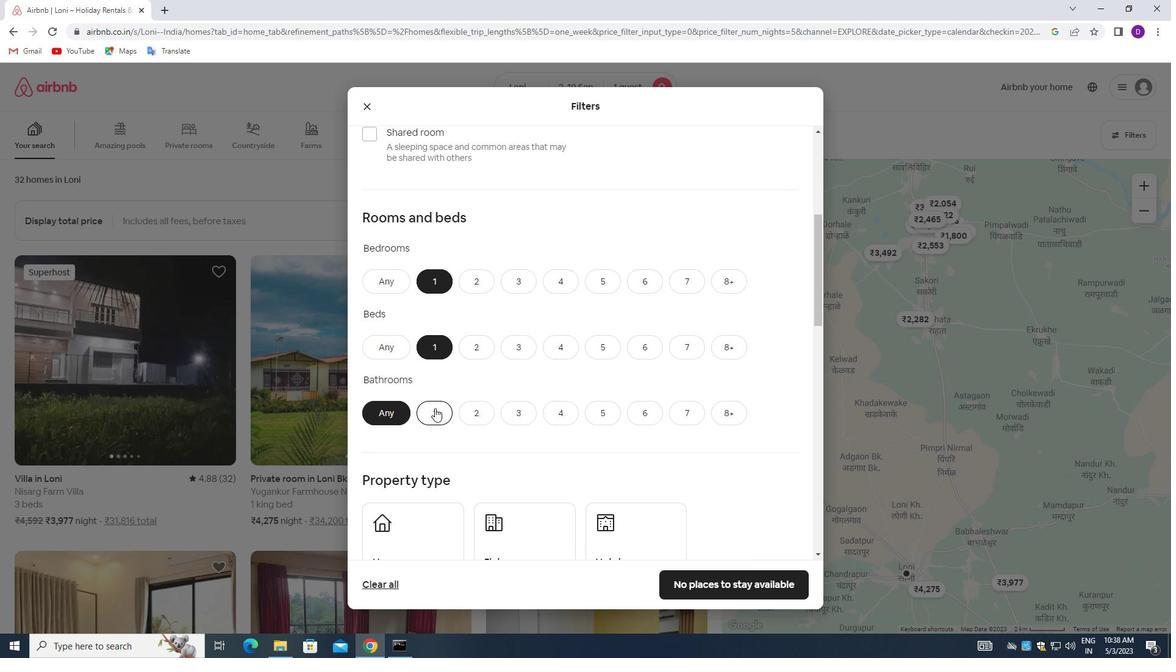 
Action: Mouse moved to (505, 322)
Screenshot: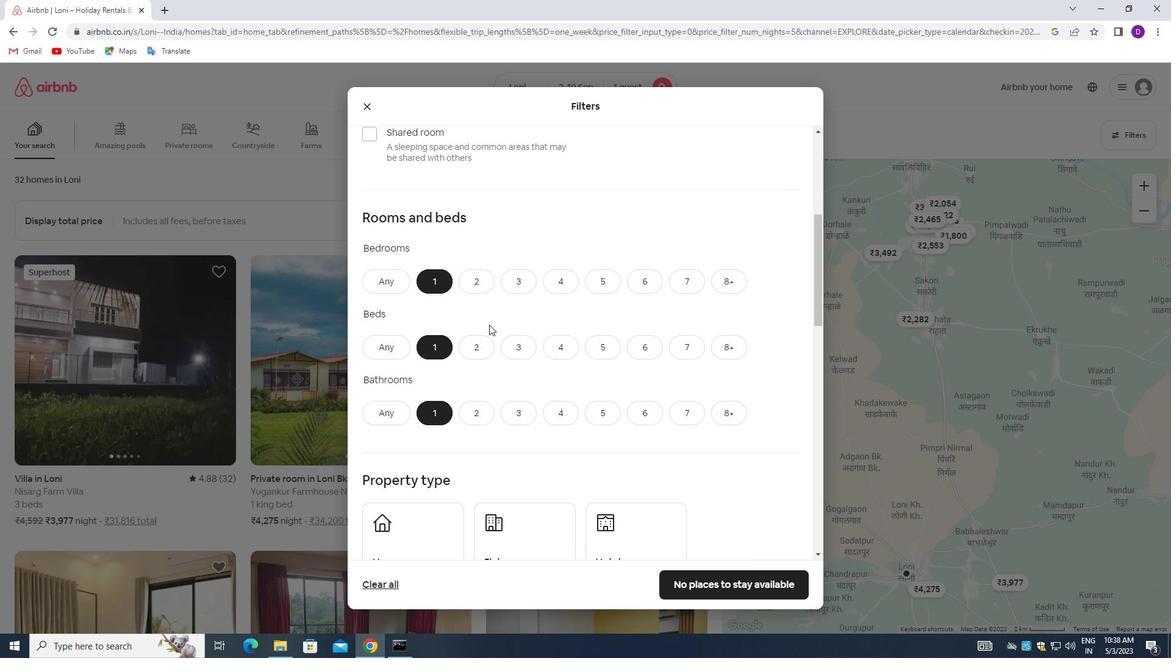 
Action: Mouse scrolled (505, 321) with delta (0, 0)
Screenshot: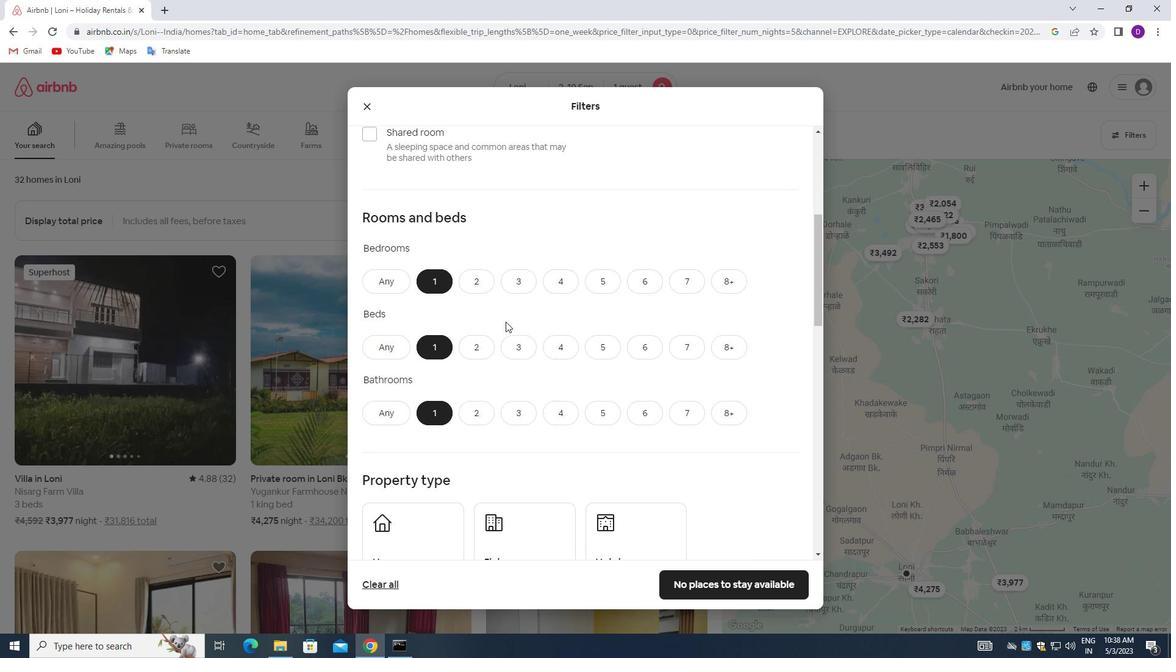 
Action: Mouse moved to (528, 316)
Screenshot: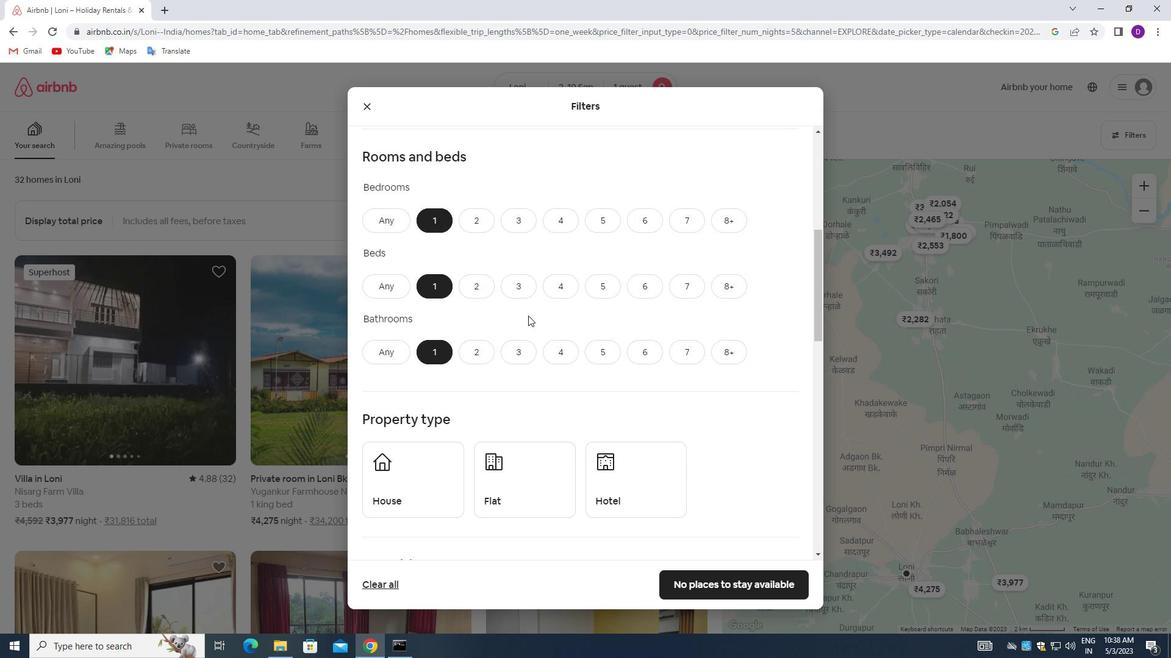 
Action: Mouse scrolled (528, 315) with delta (0, 0)
Screenshot: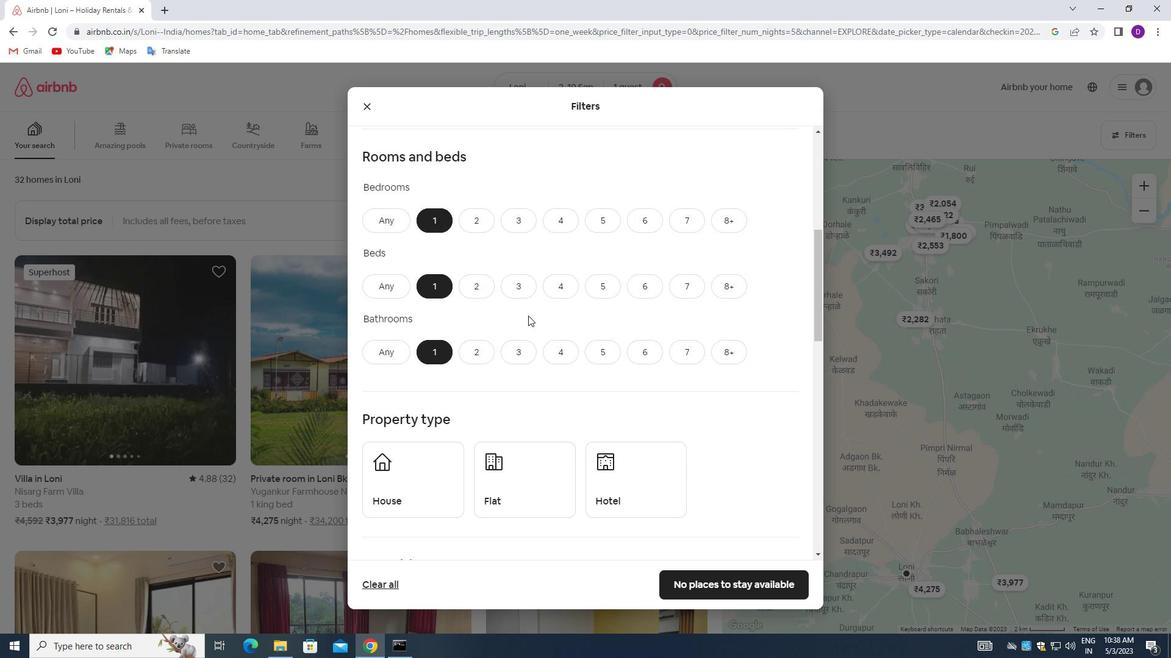 
Action: Mouse scrolled (528, 315) with delta (0, 0)
Screenshot: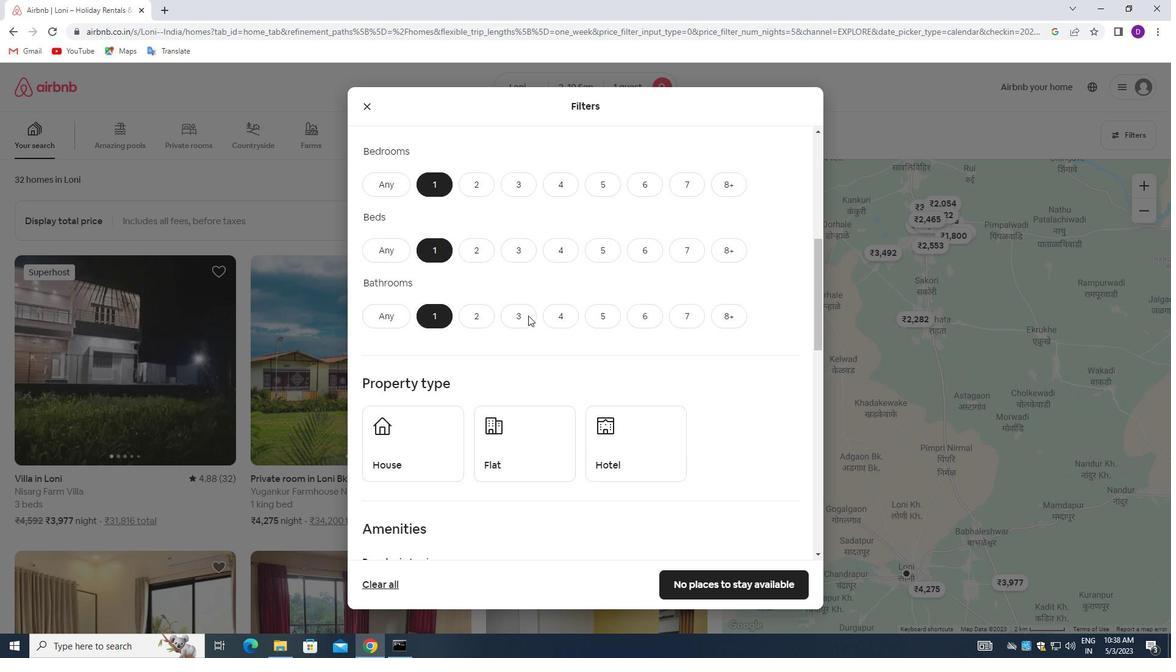 
Action: Mouse moved to (411, 348)
Screenshot: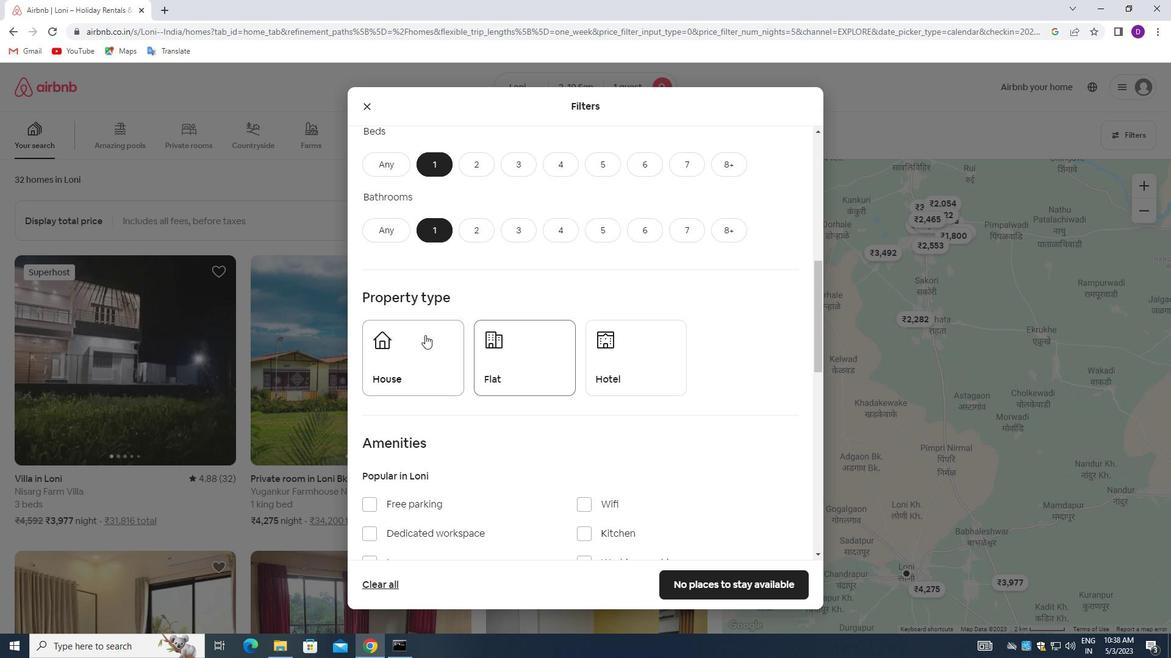 
Action: Mouse pressed left at (411, 348)
Screenshot: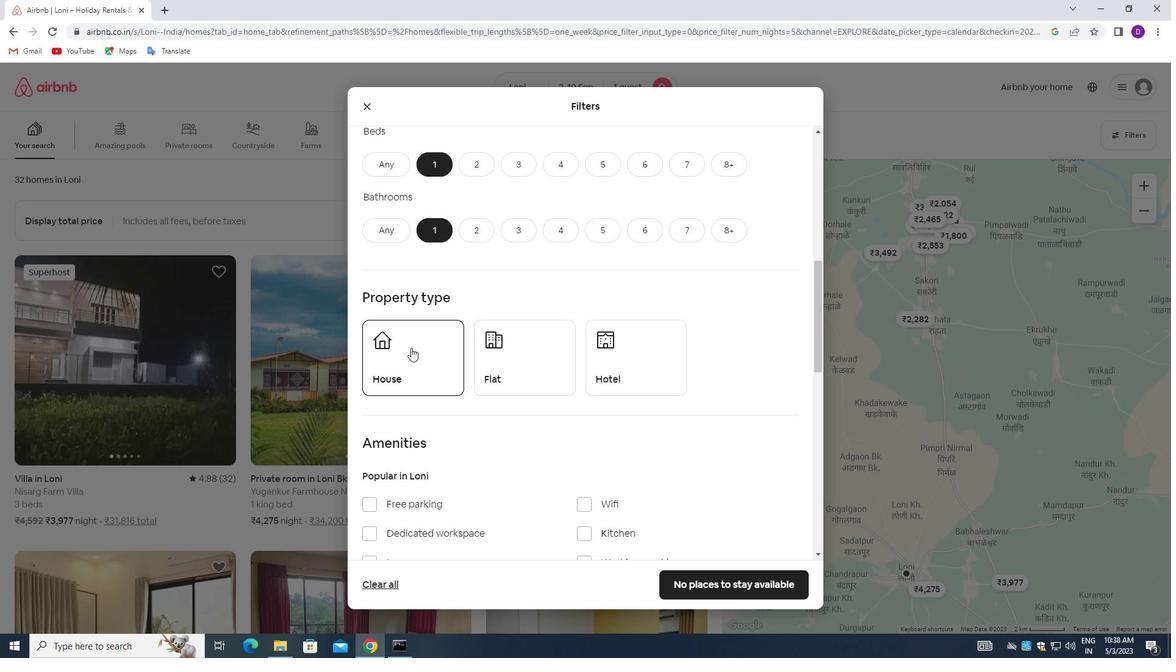 
Action: Mouse moved to (517, 355)
Screenshot: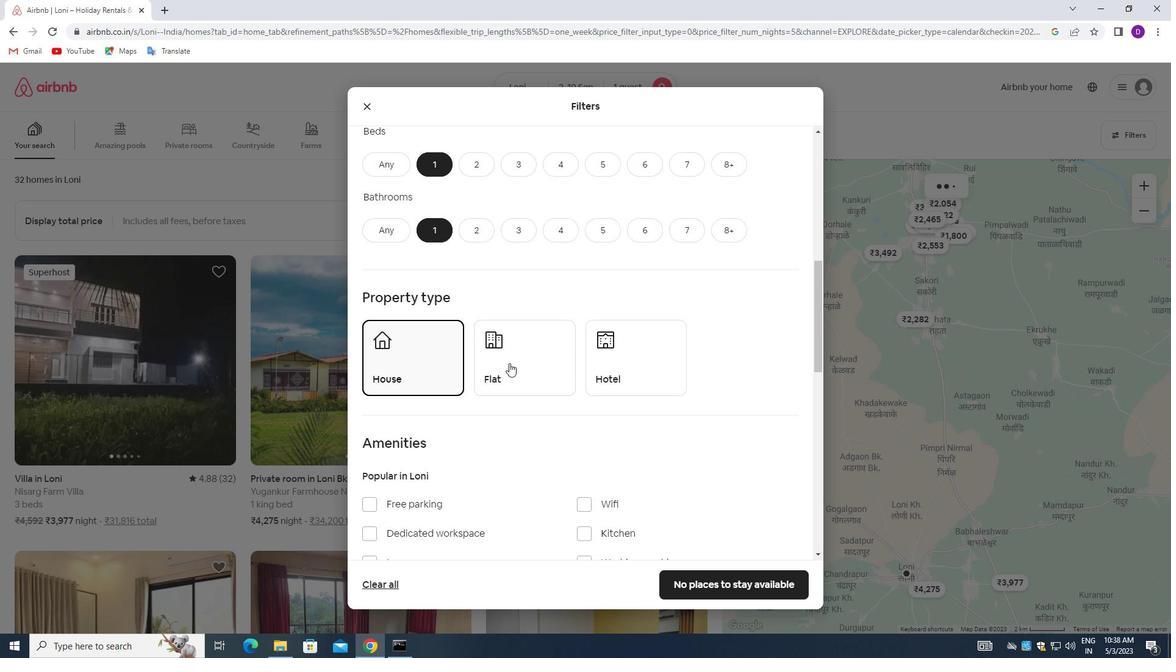 
Action: Mouse pressed left at (517, 355)
Screenshot: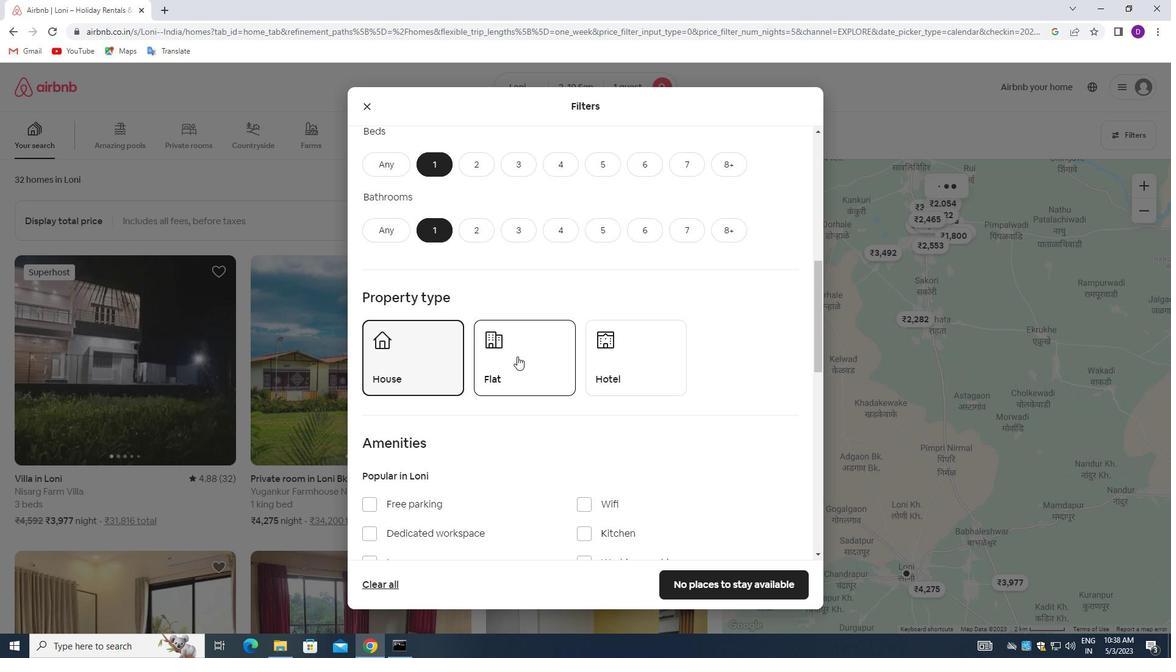 
Action: Mouse moved to (614, 352)
Screenshot: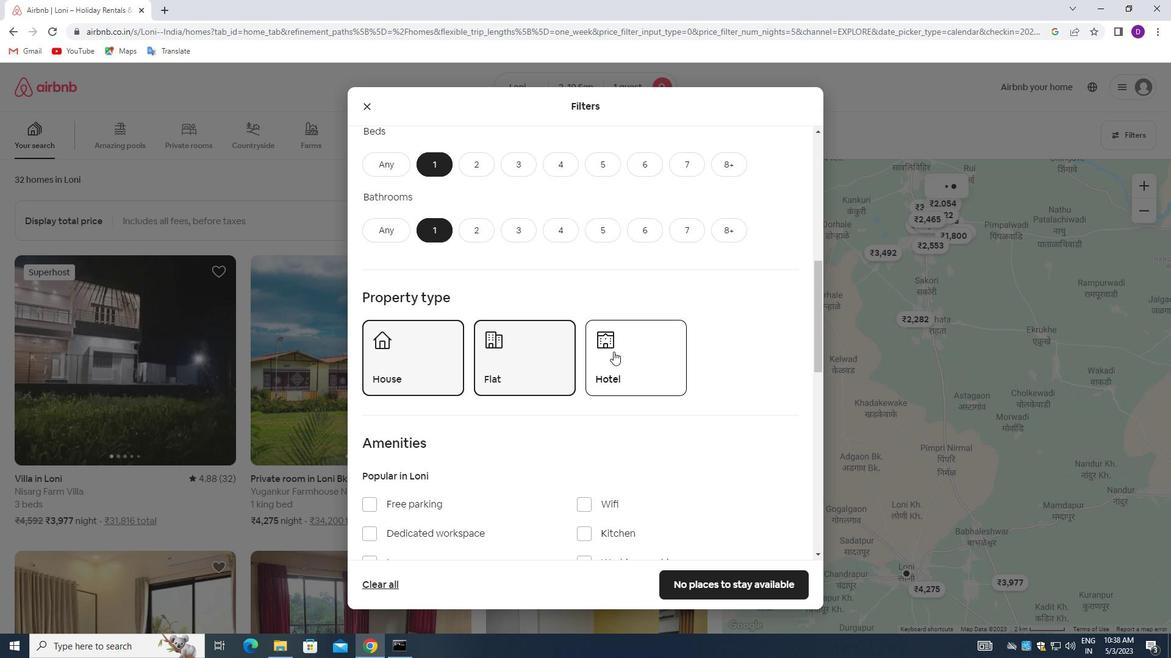 
Action: Mouse pressed left at (614, 352)
Screenshot: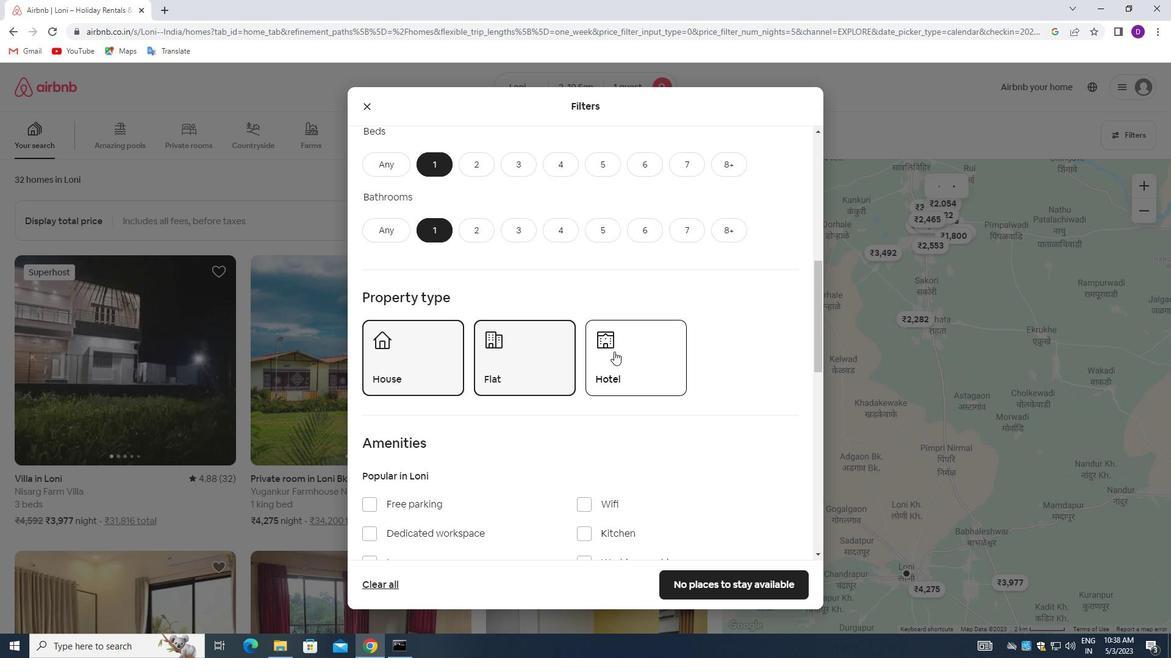 
Action: Mouse moved to (516, 373)
Screenshot: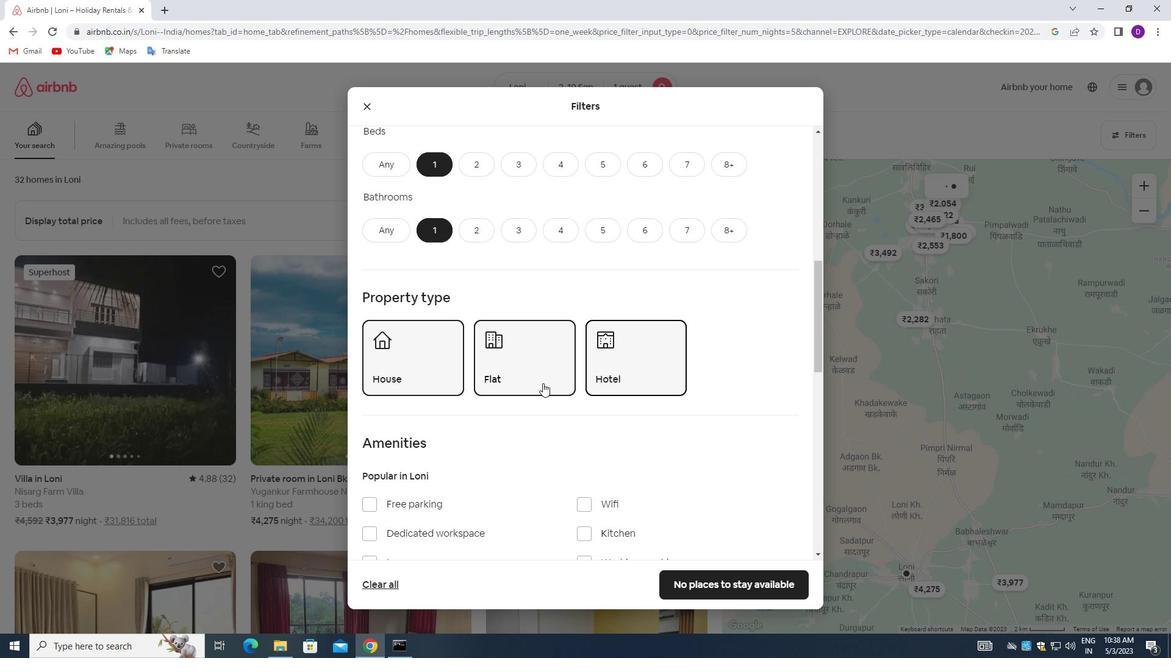 
Action: Mouse scrolled (516, 372) with delta (0, 0)
Screenshot: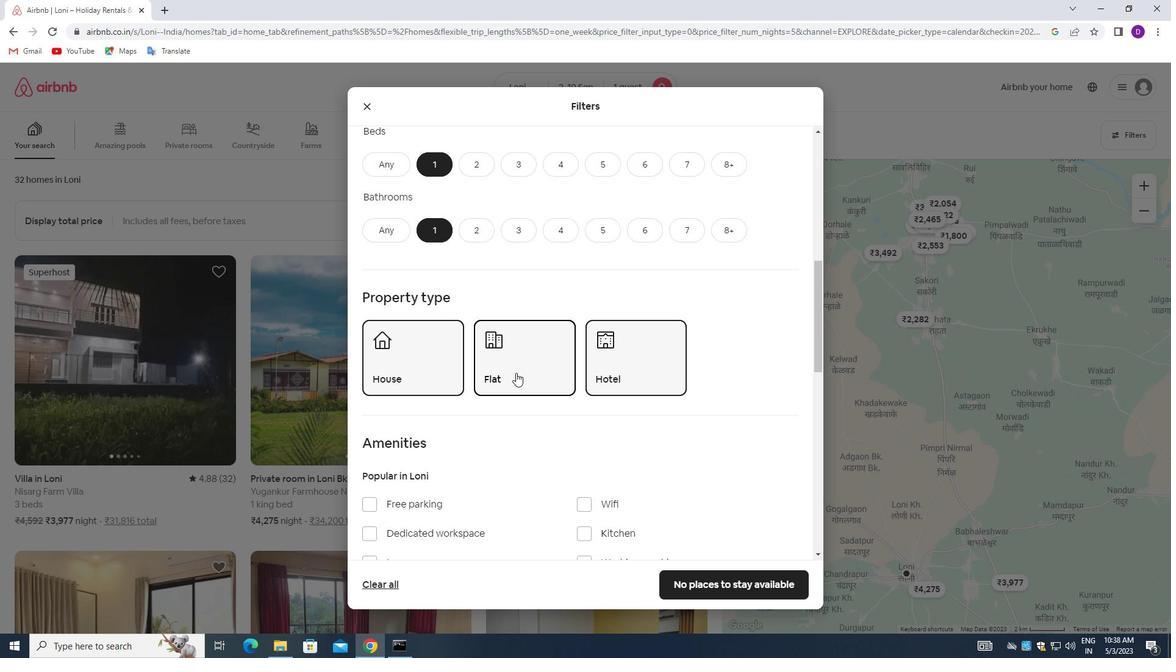 
Action: Mouse scrolled (516, 372) with delta (0, 0)
Screenshot: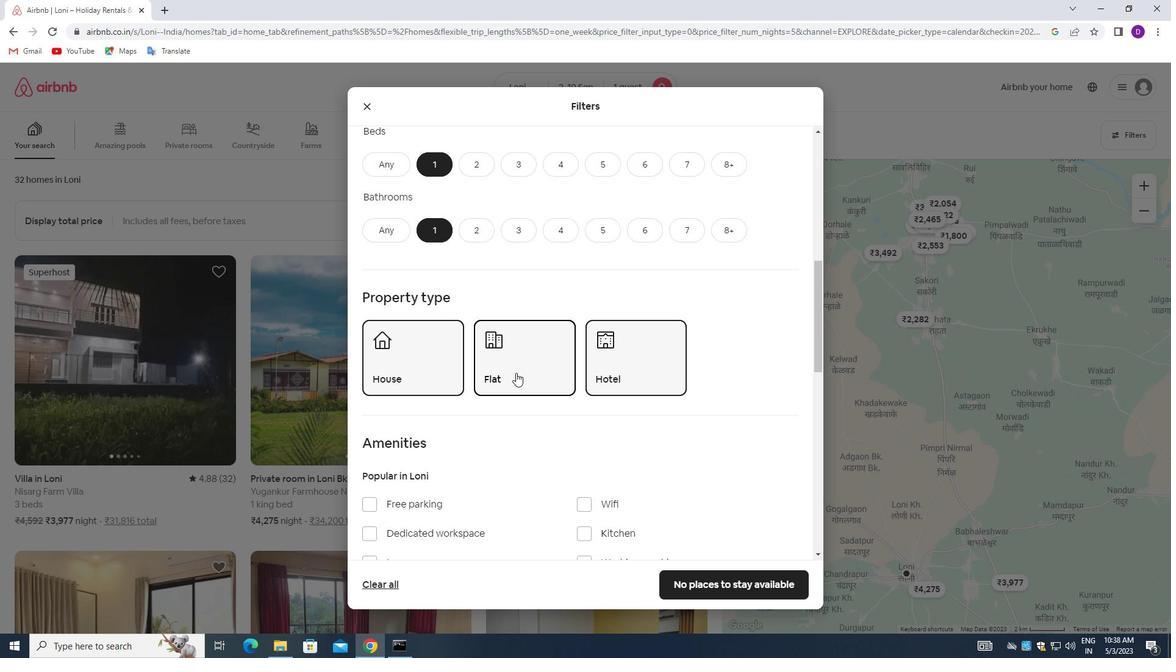 
Action: Mouse moved to (518, 372)
Screenshot: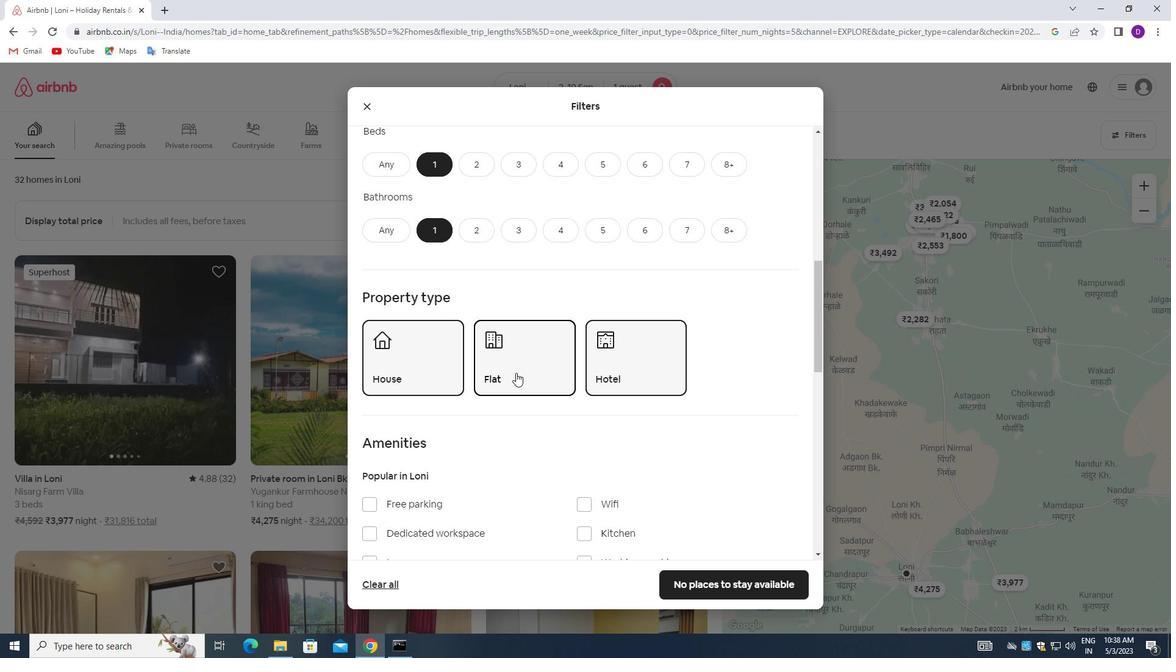
Action: Mouse scrolled (518, 371) with delta (0, 0)
Screenshot: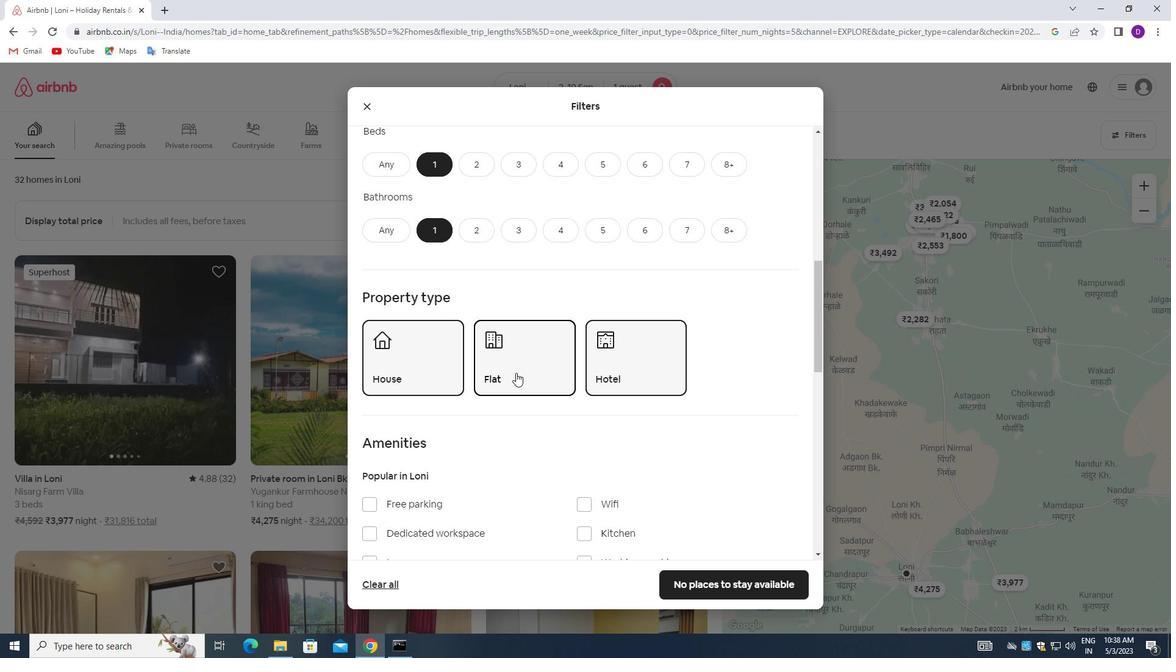 
Action: Mouse moved to (538, 364)
Screenshot: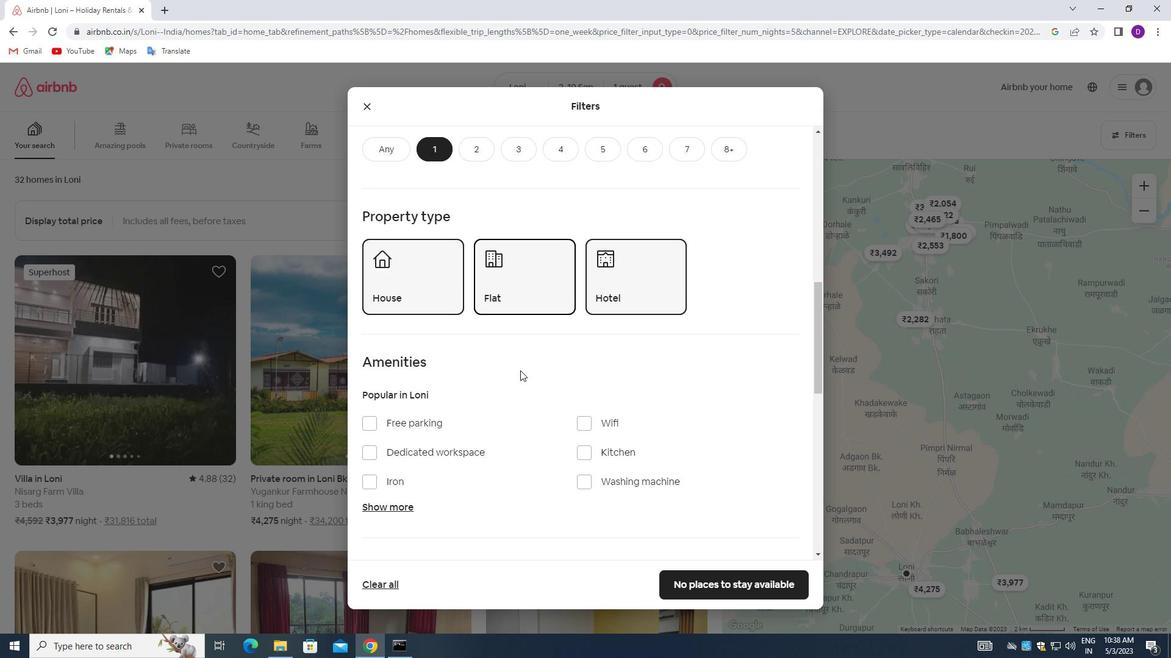 
Action: Mouse scrolled (538, 363) with delta (0, 0)
Screenshot: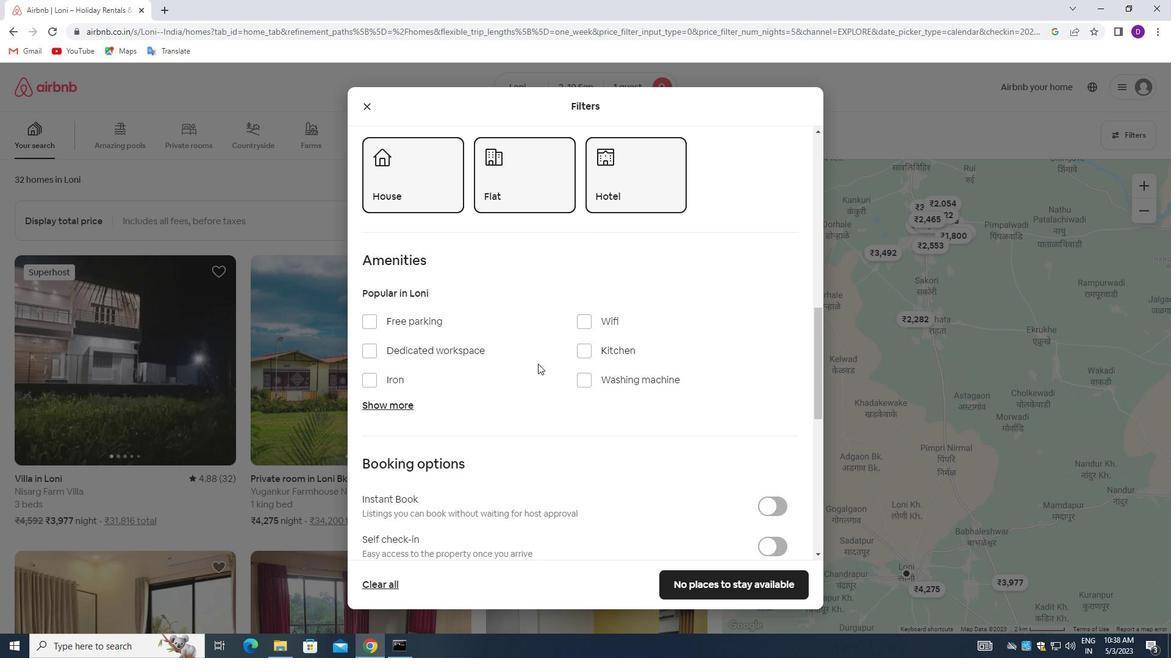 
Action: Mouse scrolled (538, 363) with delta (0, 0)
Screenshot: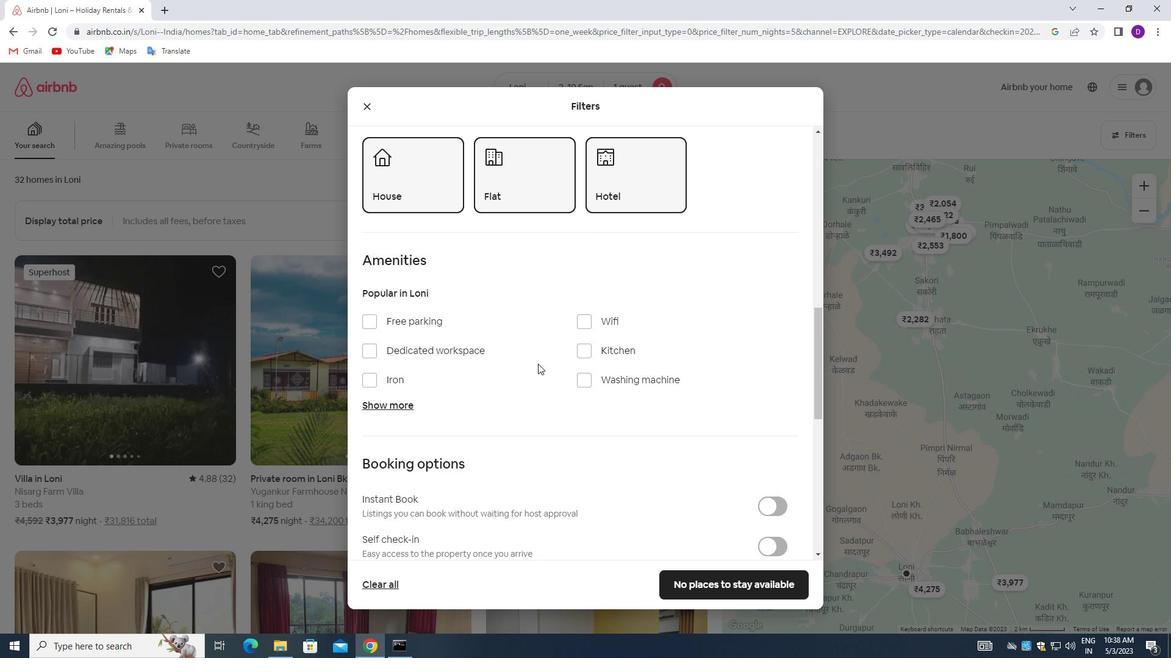
Action: Mouse moved to (538, 364)
Screenshot: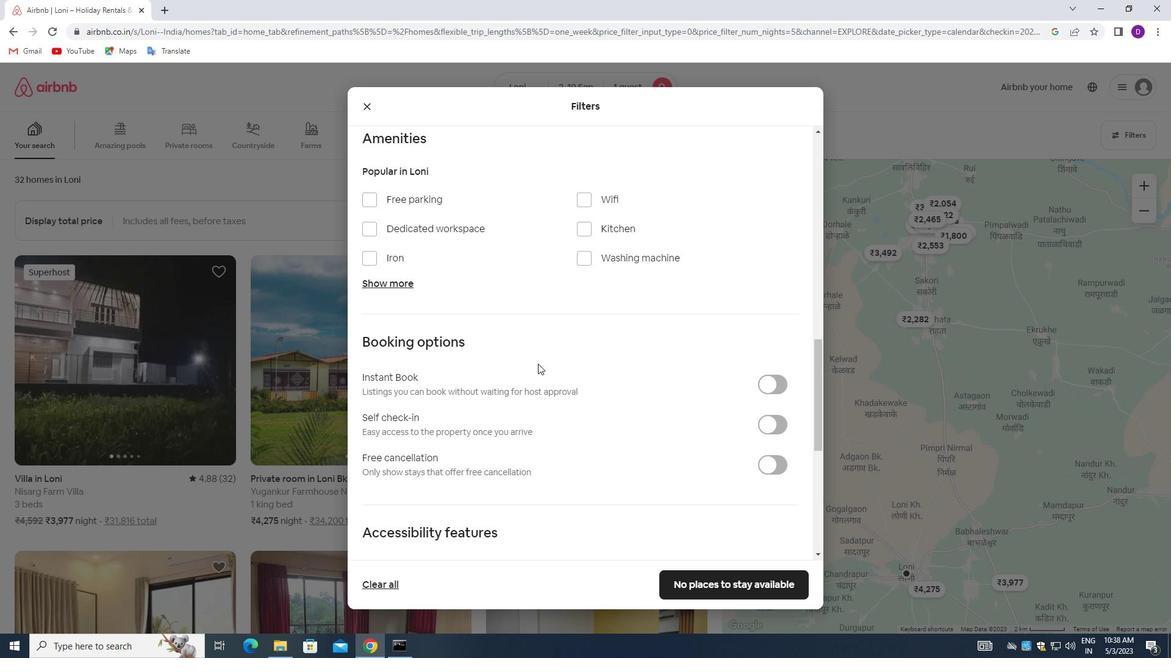 
Action: Mouse scrolled (538, 363) with delta (0, 0)
Screenshot: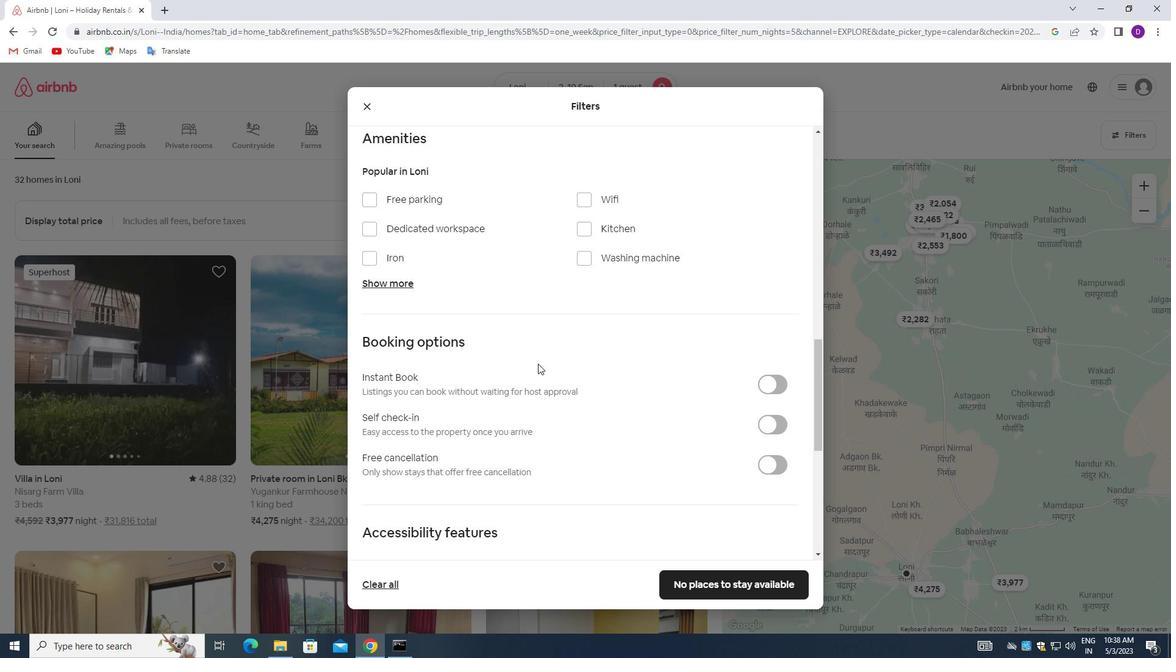 
Action: Mouse moved to (770, 360)
Screenshot: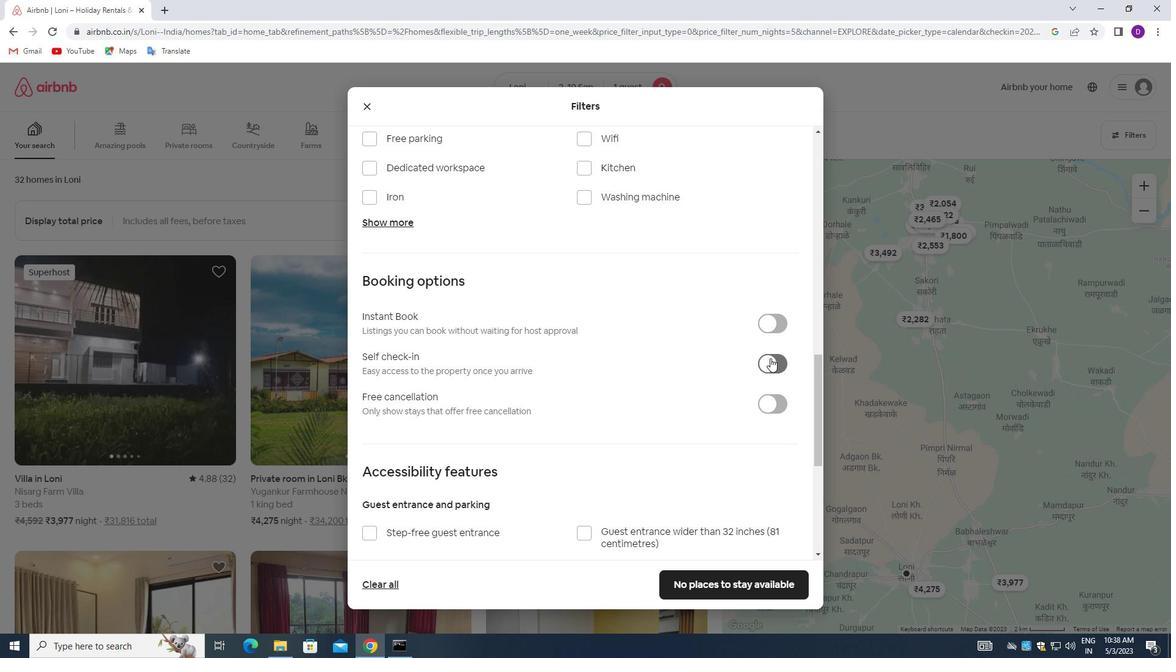 
Action: Mouse pressed left at (770, 360)
Screenshot: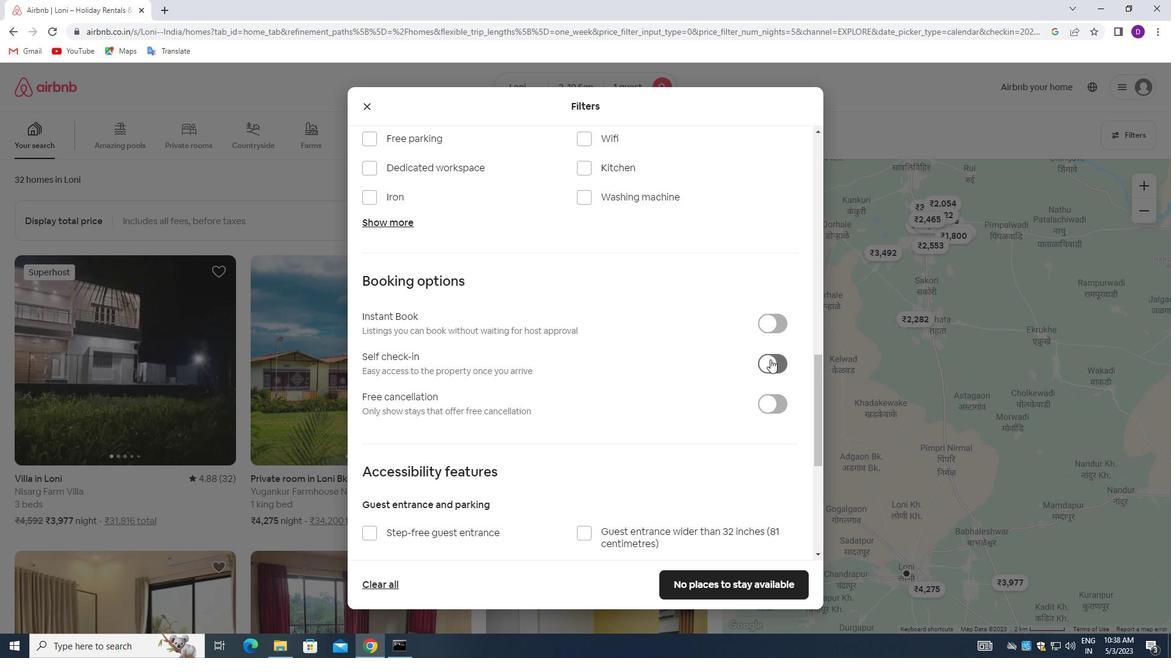 
Action: Mouse moved to (562, 368)
Screenshot: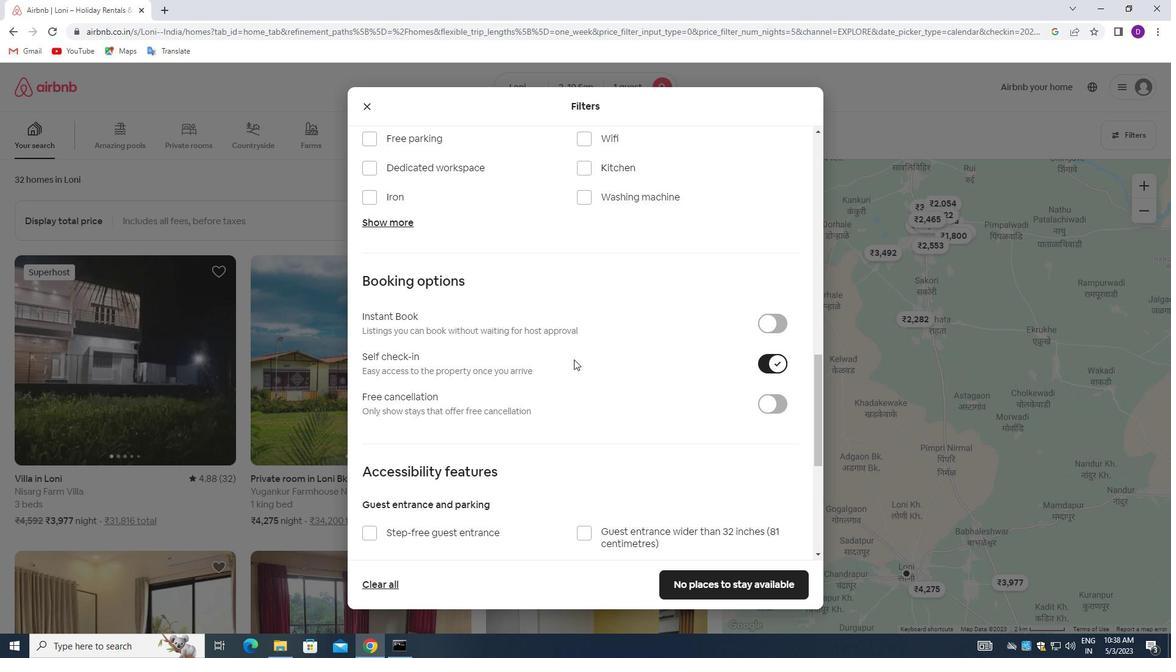 
Action: Mouse scrolled (562, 367) with delta (0, 0)
Screenshot: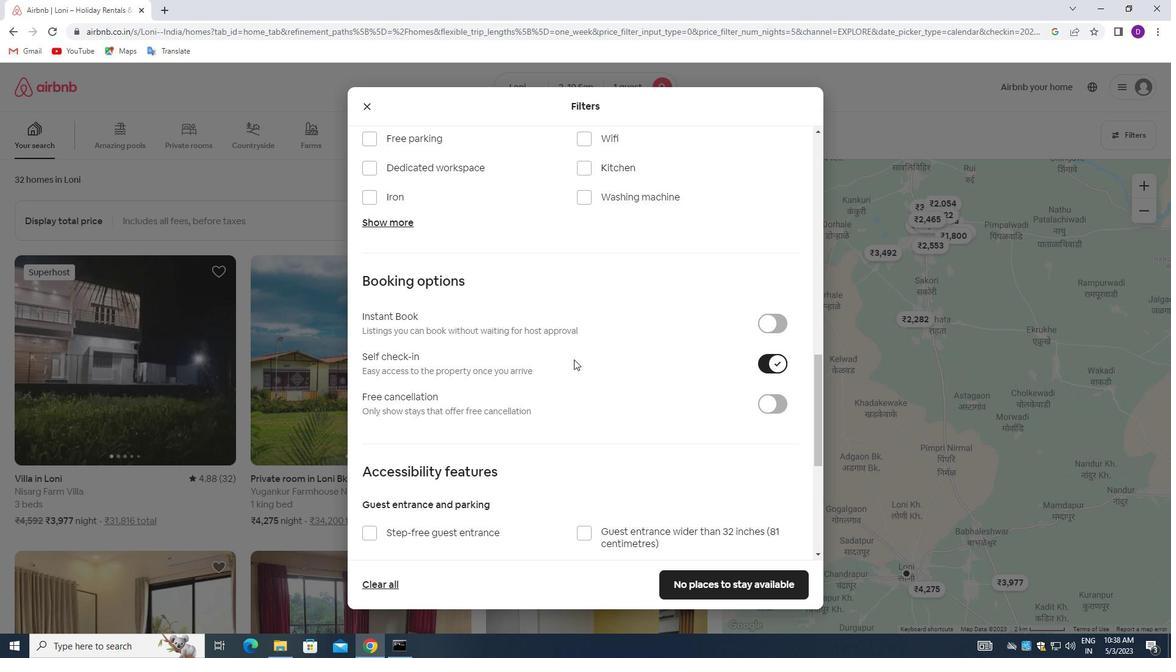 
Action: Mouse moved to (560, 370)
Screenshot: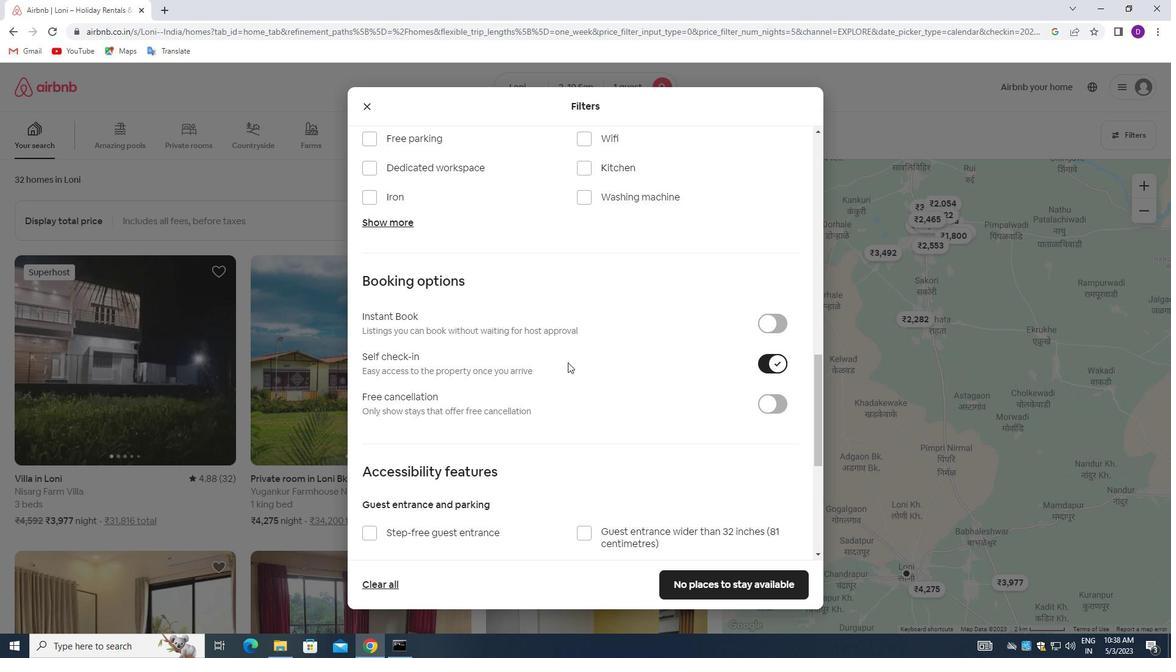 
Action: Mouse scrolled (560, 369) with delta (0, 0)
Screenshot: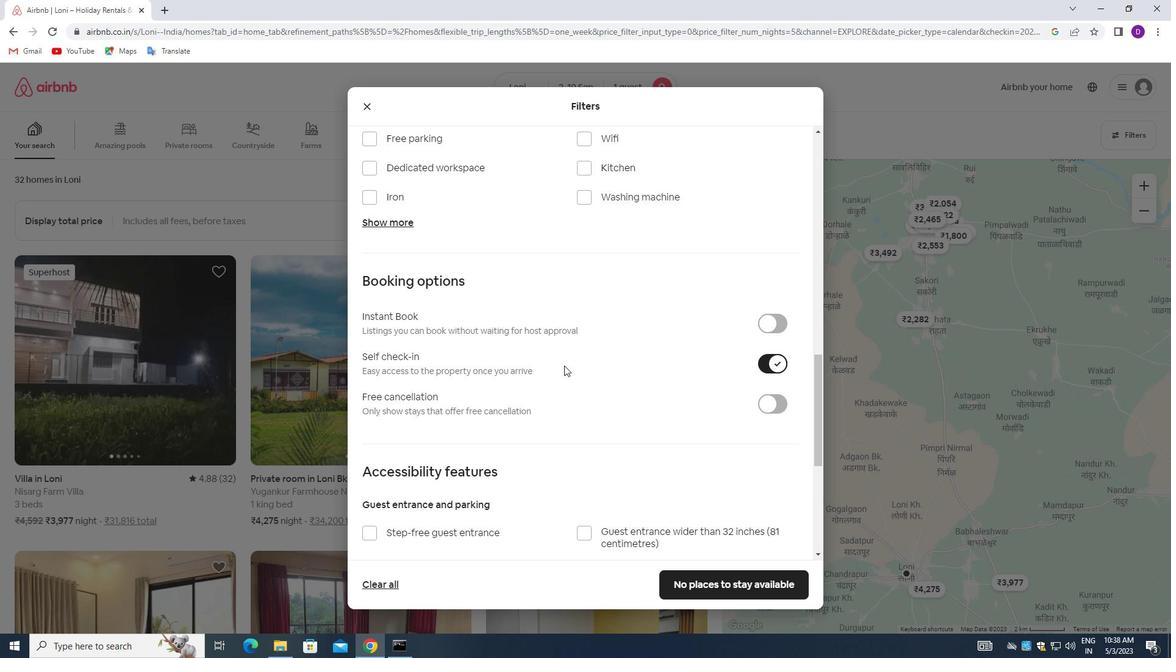 
Action: Mouse moved to (532, 372)
Screenshot: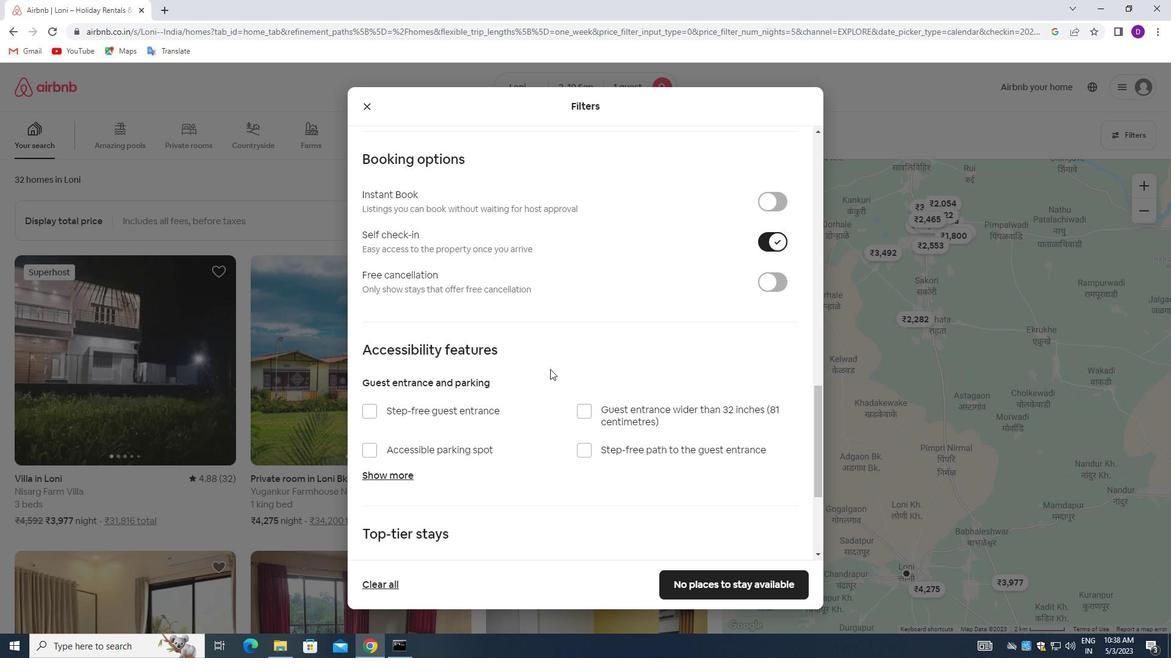 
Action: Mouse scrolled (532, 371) with delta (0, 0)
Screenshot: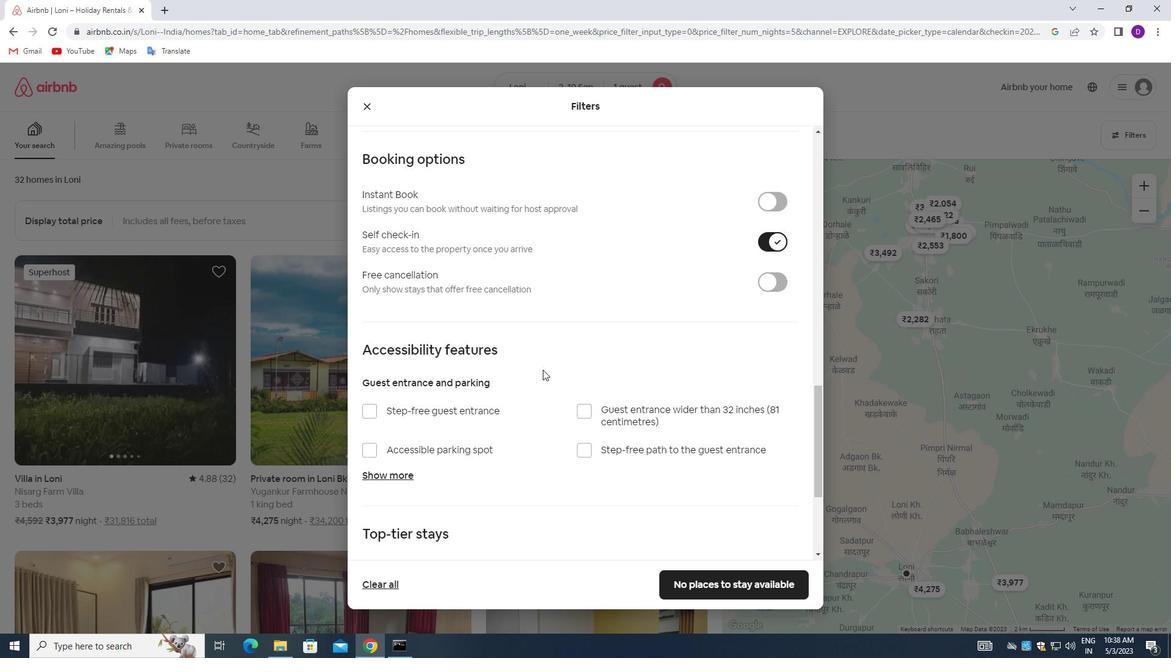 
Action: Mouse scrolled (532, 371) with delta (0, 0)
Screenshot: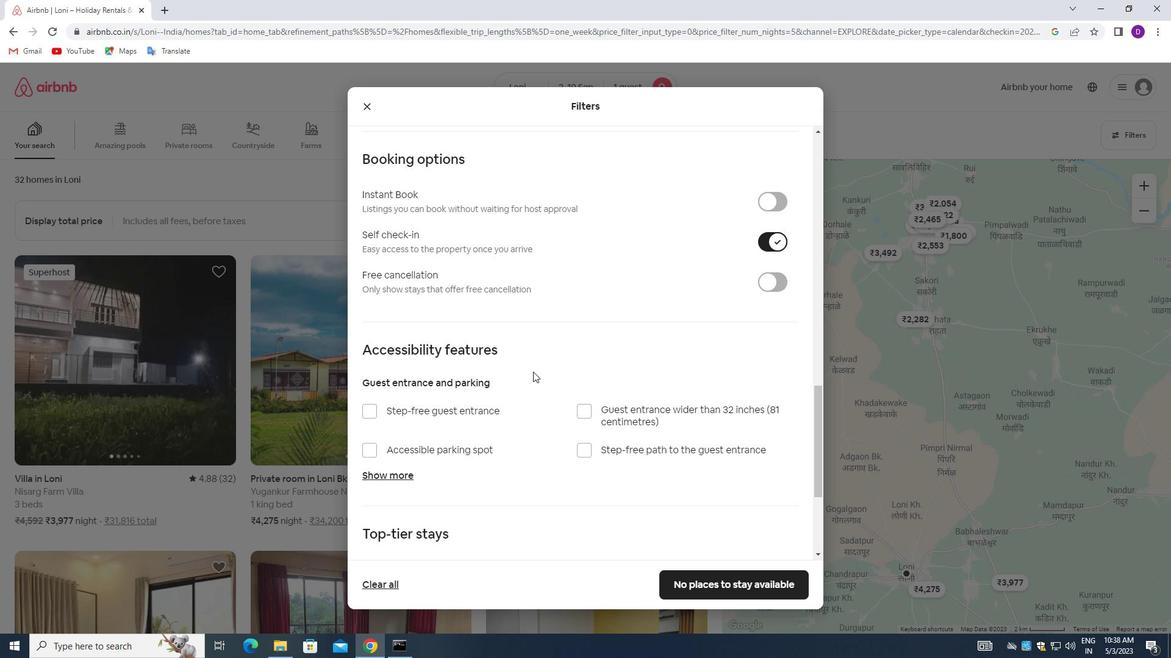 
Action: Mouse scrolled (532, 371) with delta (0, 0)
Screenshot: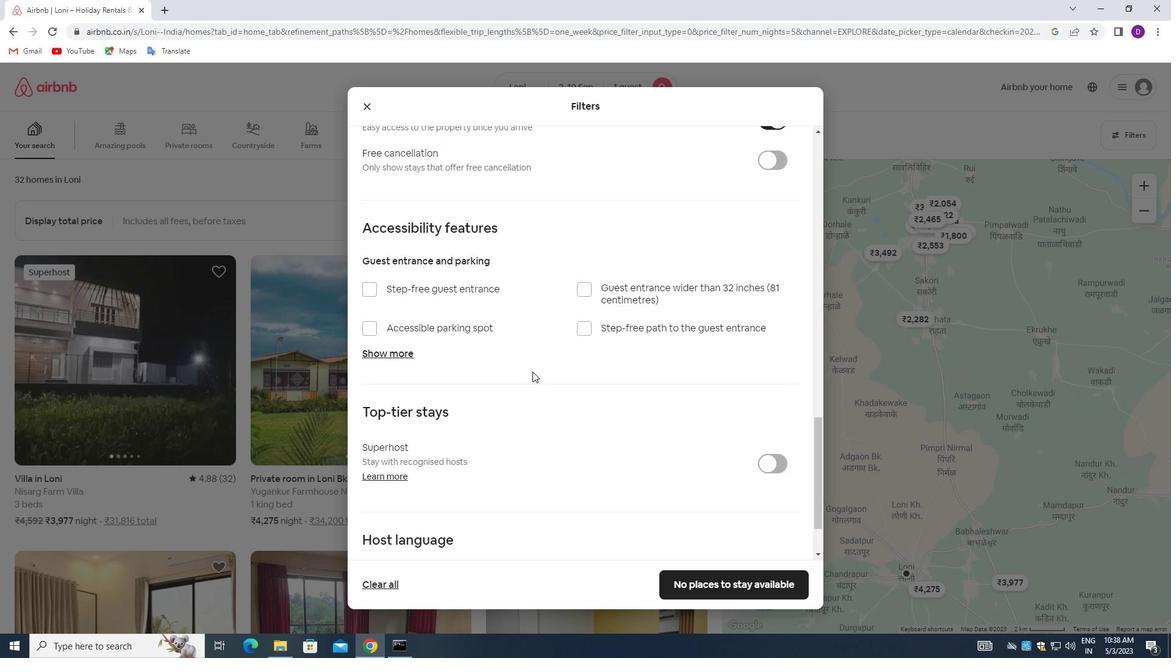 
Action: Mouse scrolled (532, 371) with delta (0, 0)
Screenshot: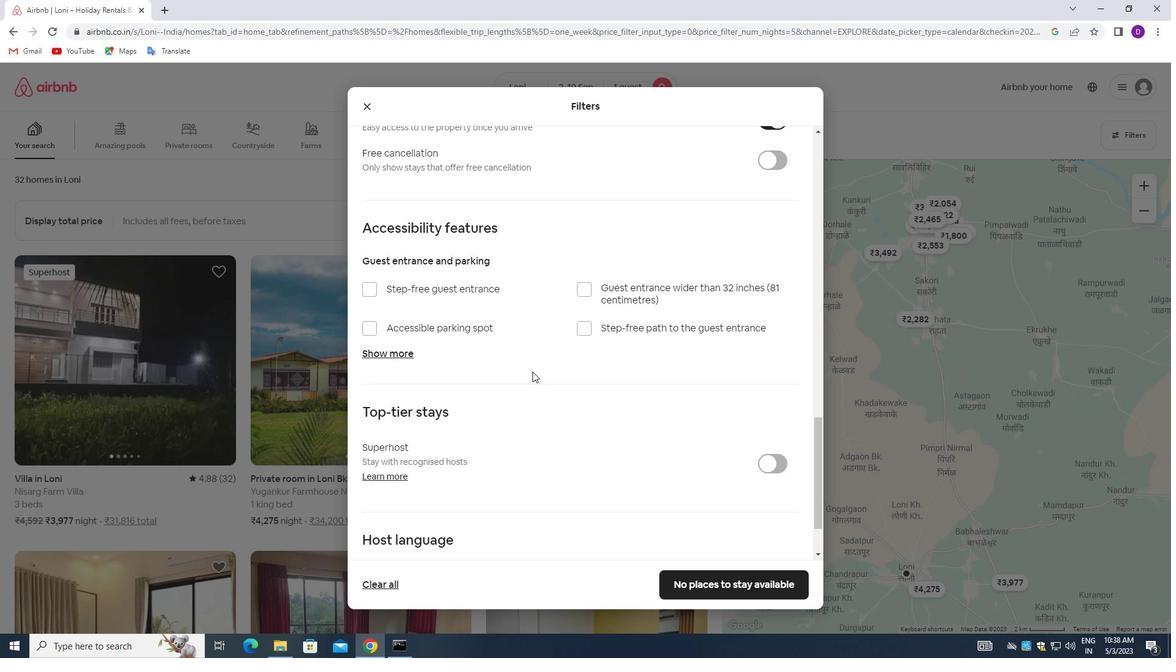 
Action: Mouse scrolled (532, 371) with delta (0, 0)
Screenshot: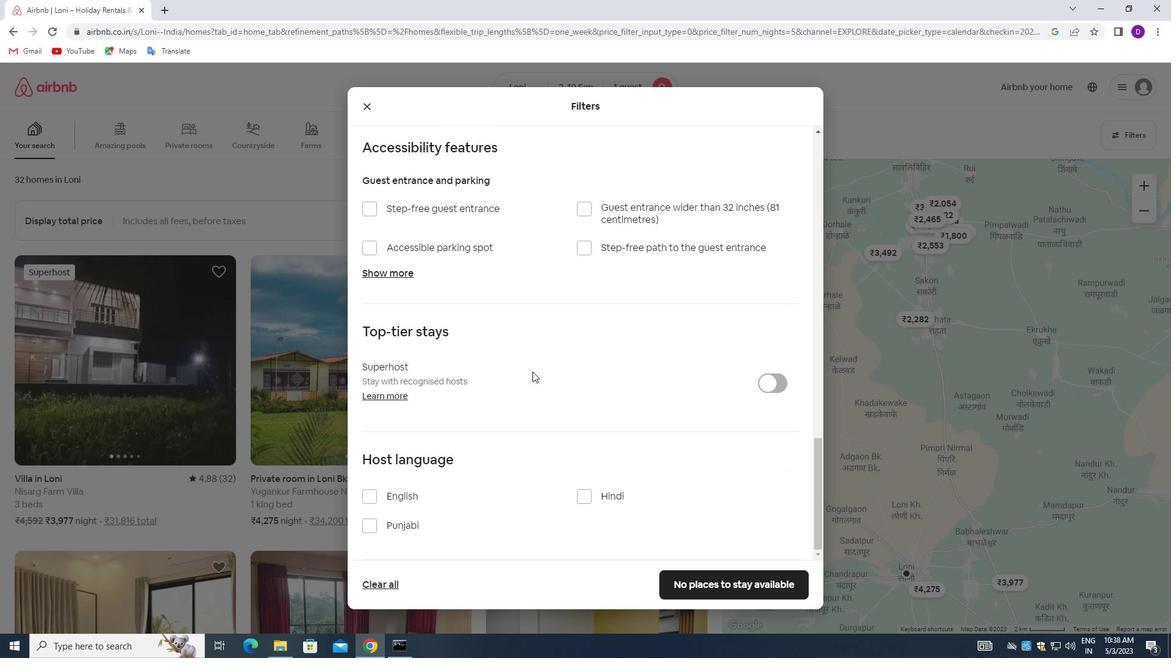 
Action: Mouse scrolled (532, 371) with delta (0, 0)
Screenshot: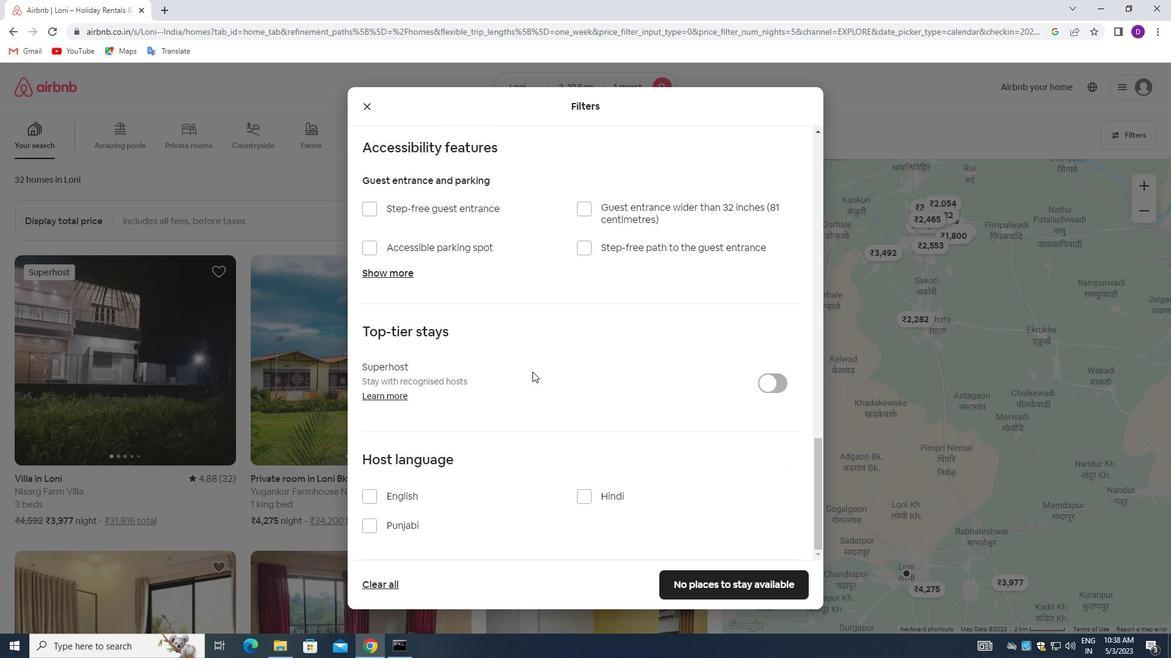 
Action: Mouse scrolled (532, 371) with delta (0, 0)
Screenshot: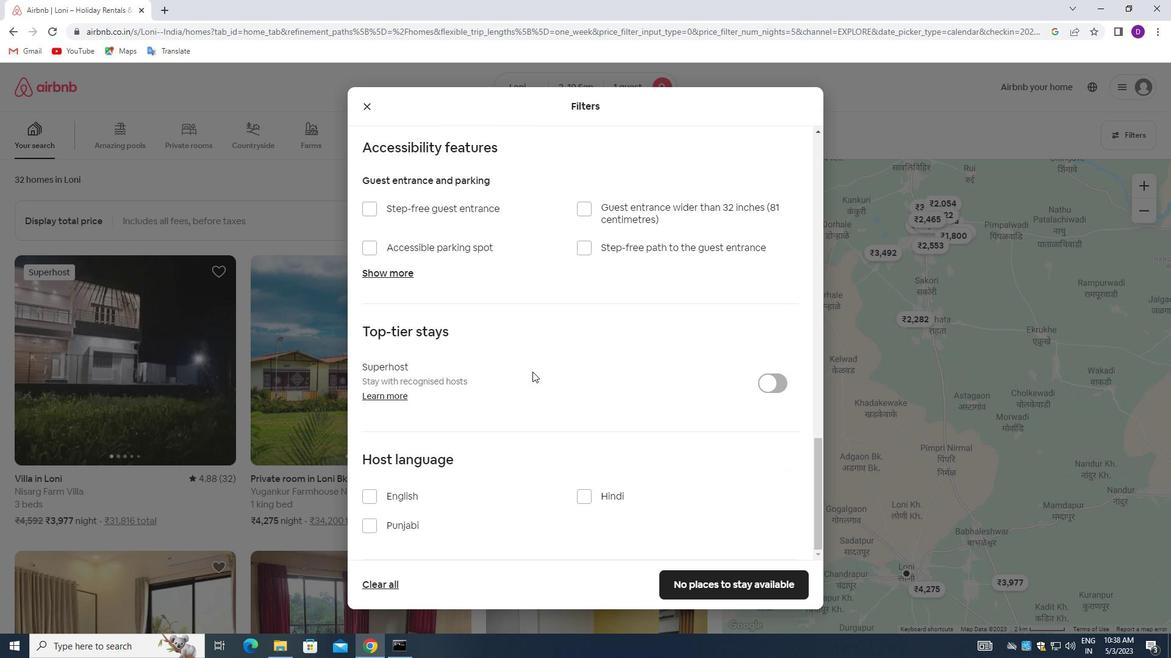 
Action: Mouse moved to (370, 495)
Screenshot: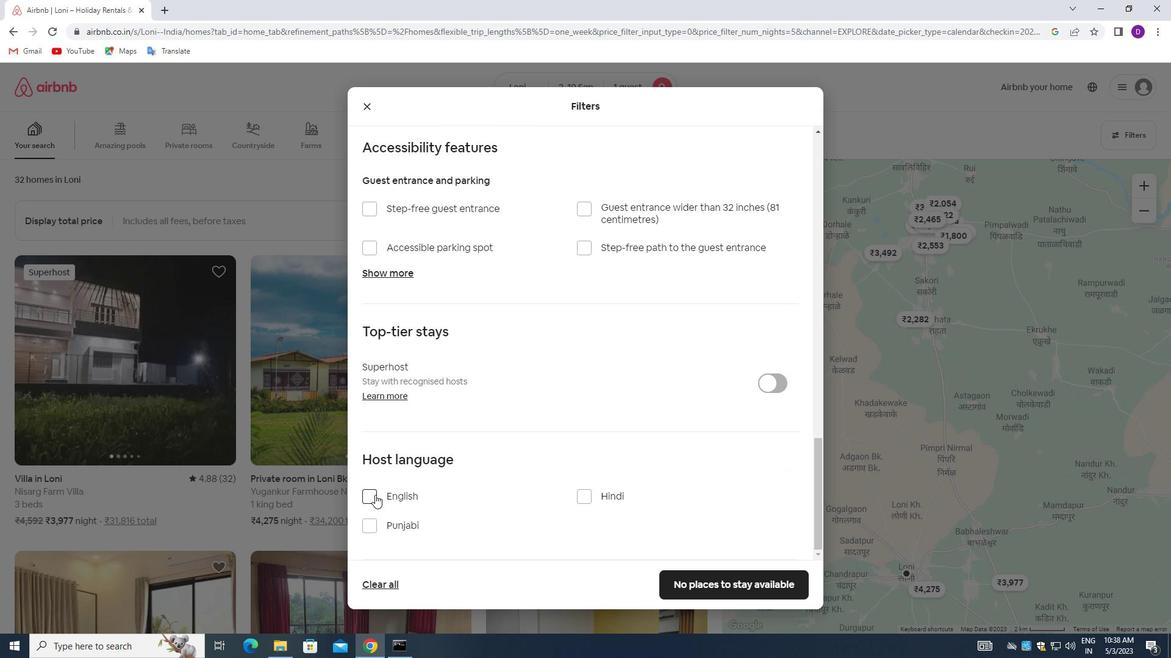 
Action: Mouse pressed left at (370, 495)
Screenshot: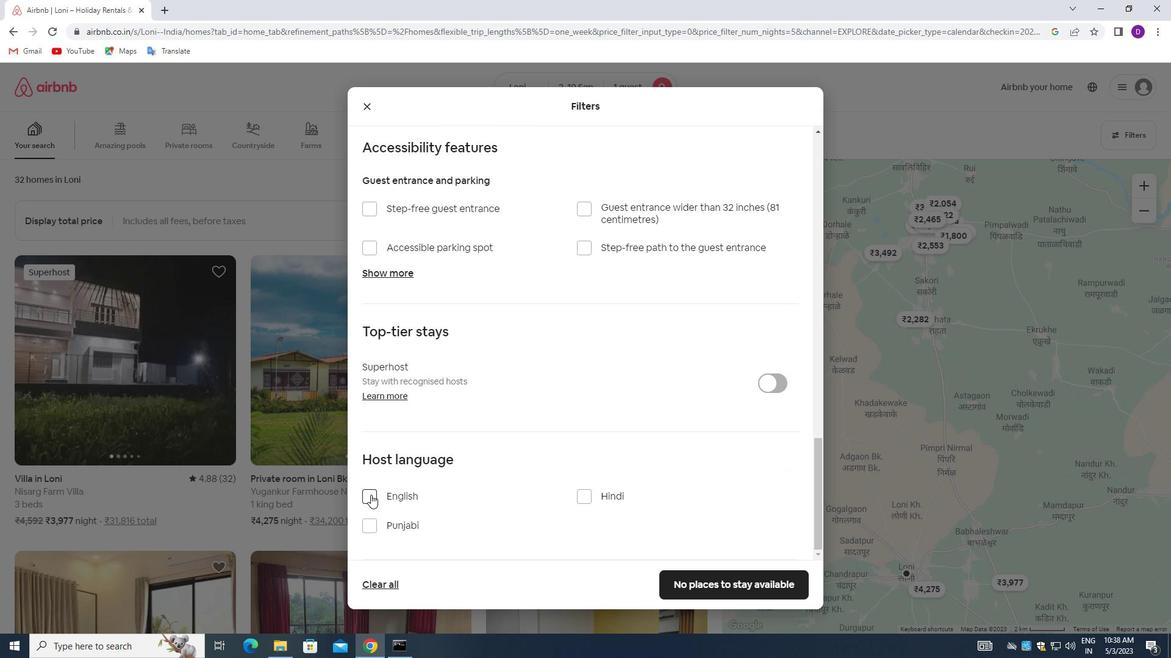 
Action: Mouse moved to (731, 585)
Screenshot: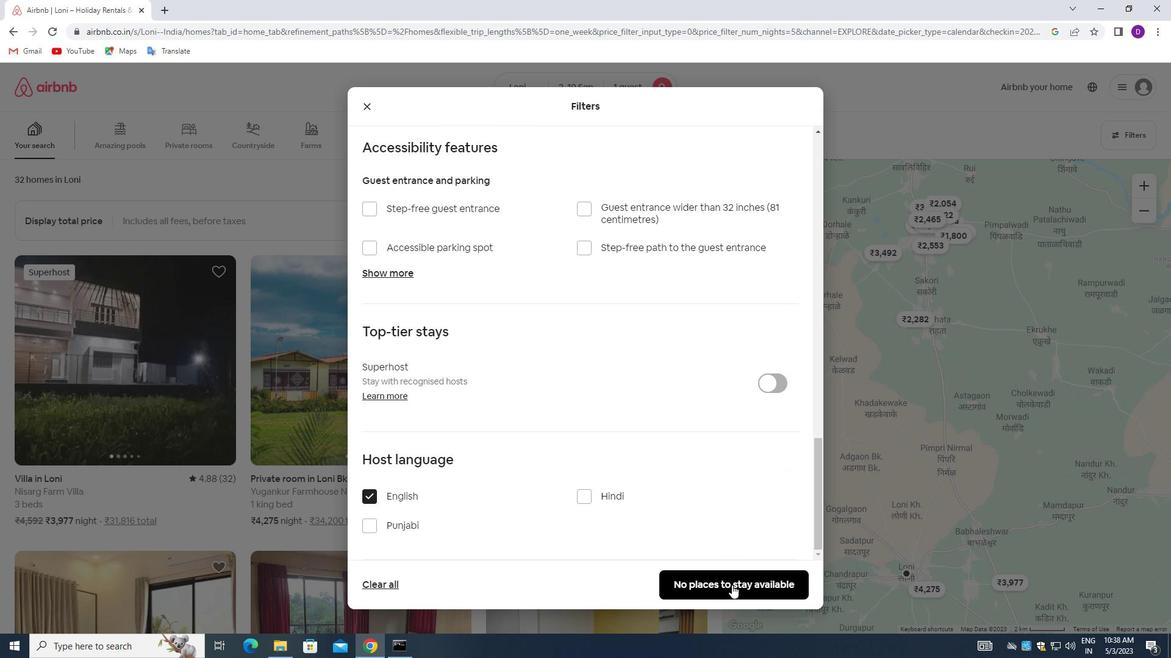 
Action: Mouse pressed left at (731, 585)
Screenshot: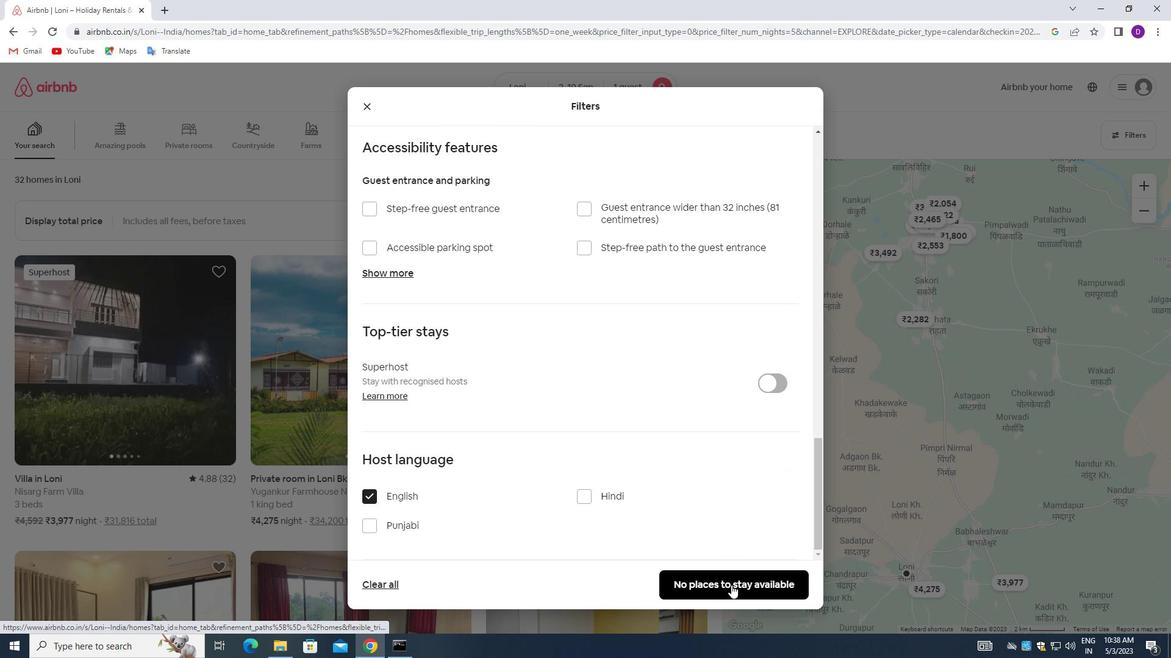 
Action: Mouse moved to (681, 458)
Screenshot: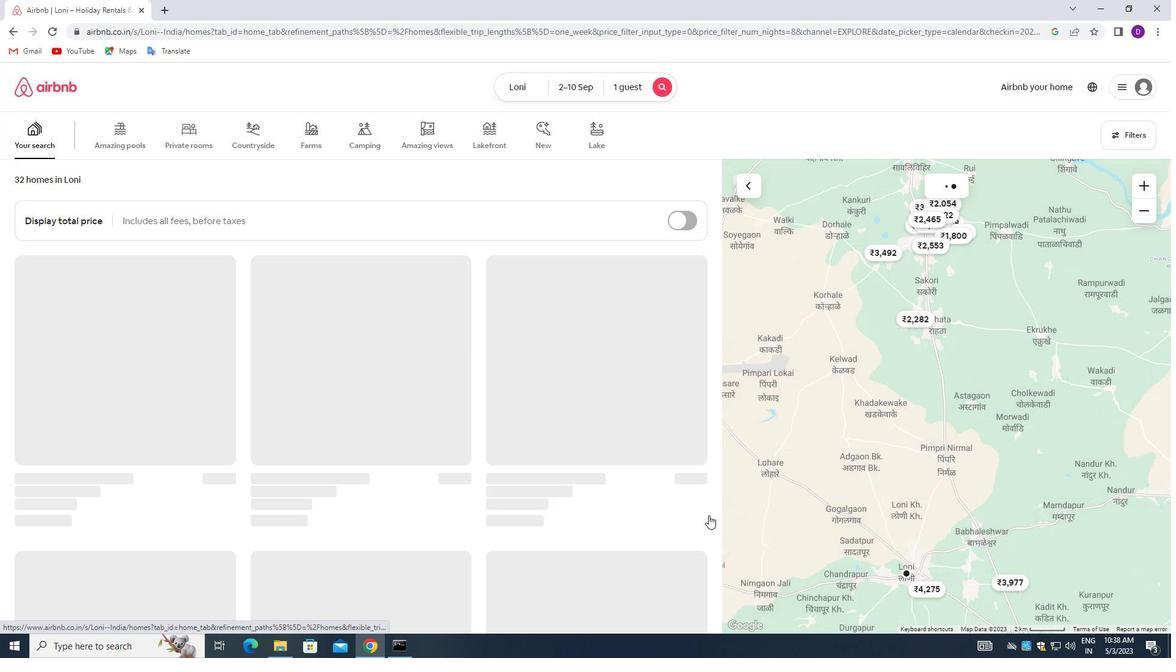 
